 Task: Look for space in Anxiang, China from 4th August, 2023 to 8th August, 2023 for 1 adult in price range Rs.10000 to Rs.15000. Place can be private room with 1  bedroom having 1 bed and 1 bathroom. Property type can be flatguest house, hotel. Amenities needed are: wifi. Booking option can be shelf check-in. Required host language is Chinese (Simplified).
Action: Mouse moved to (603, 88)
Screenshot: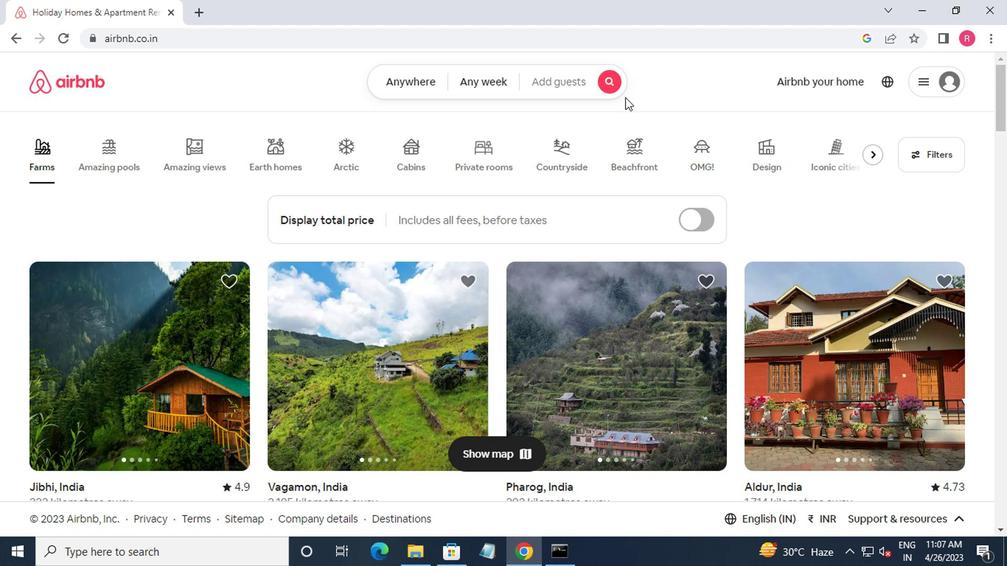 
Action: Mouse pressed left at (603, 88)
Screenshot: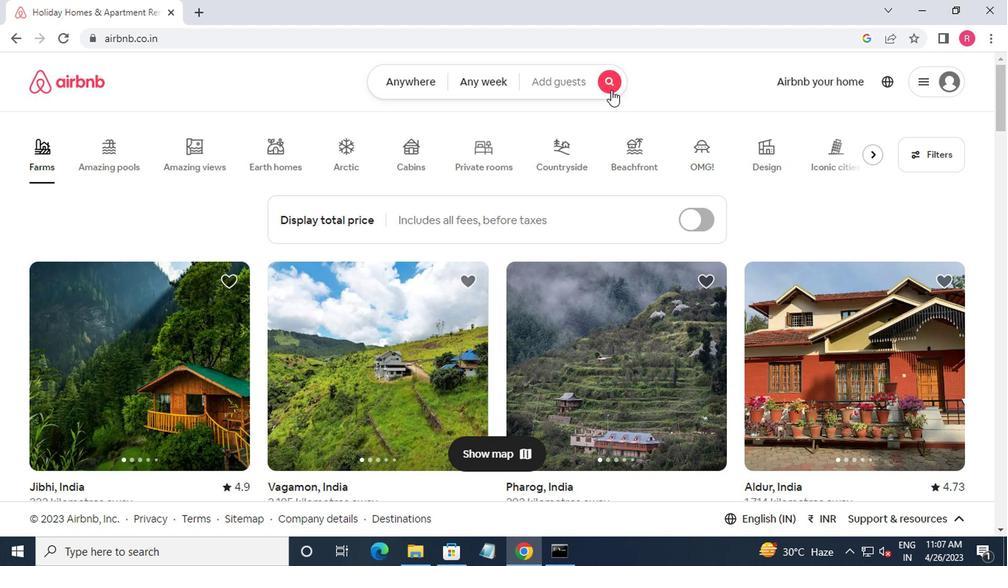 
Action: Mouse moved to (371, 143)
Screenshot: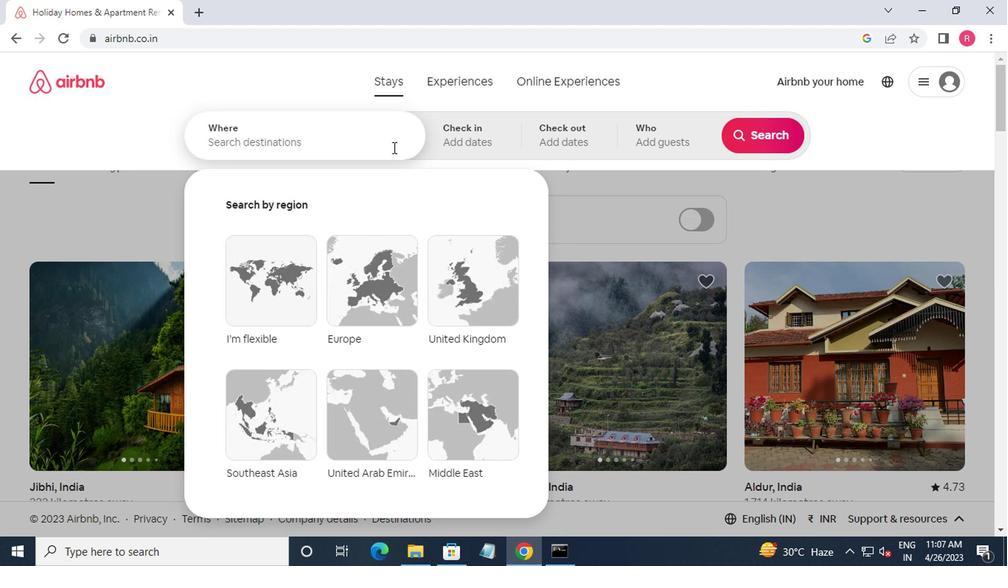 
Action: Mouse pressed left at (371, 143)
Screenshot: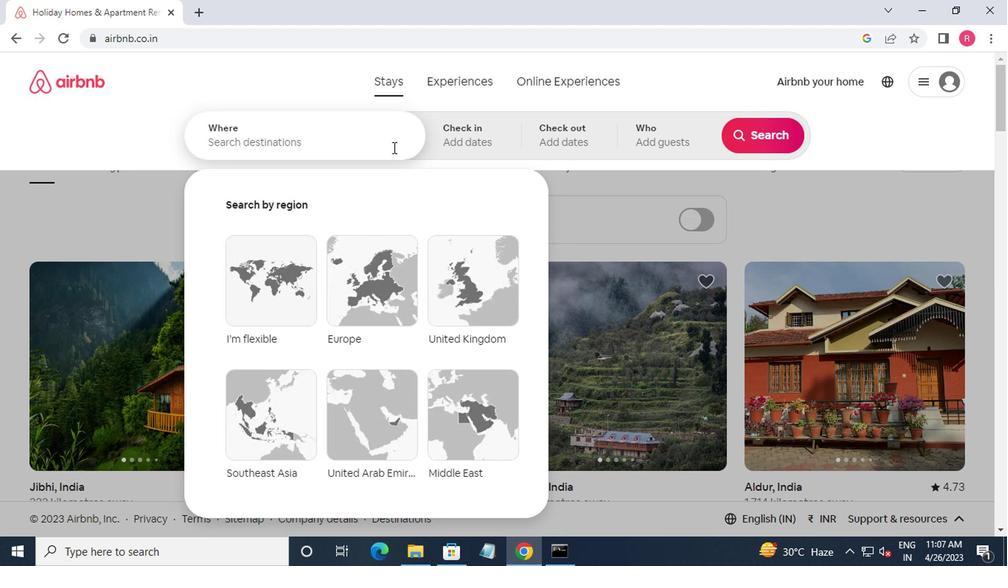 
Action: Key pressed anxiang,chna<Key.backspace><Key.backspace>ina<Key.enter>
Screenshot: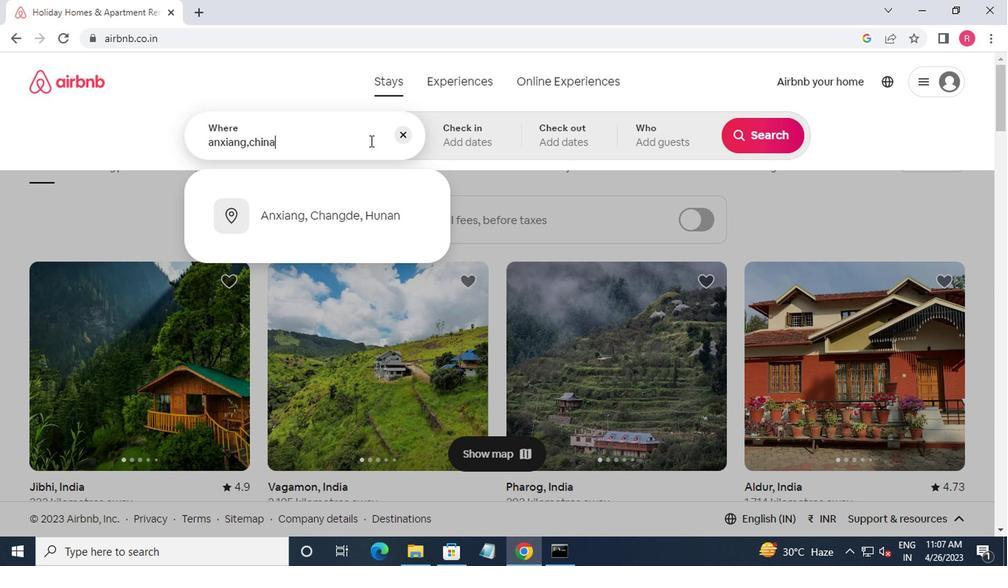 
Action: Mouse moved to (743, 260)
Screenshot: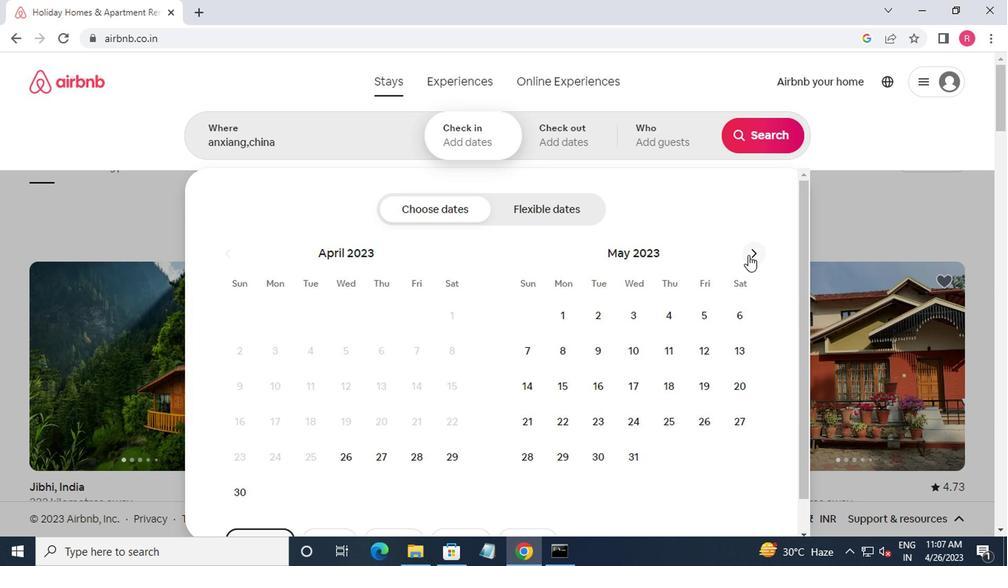 
Action: Mouse pressed left at (743, 260)
Screenshot: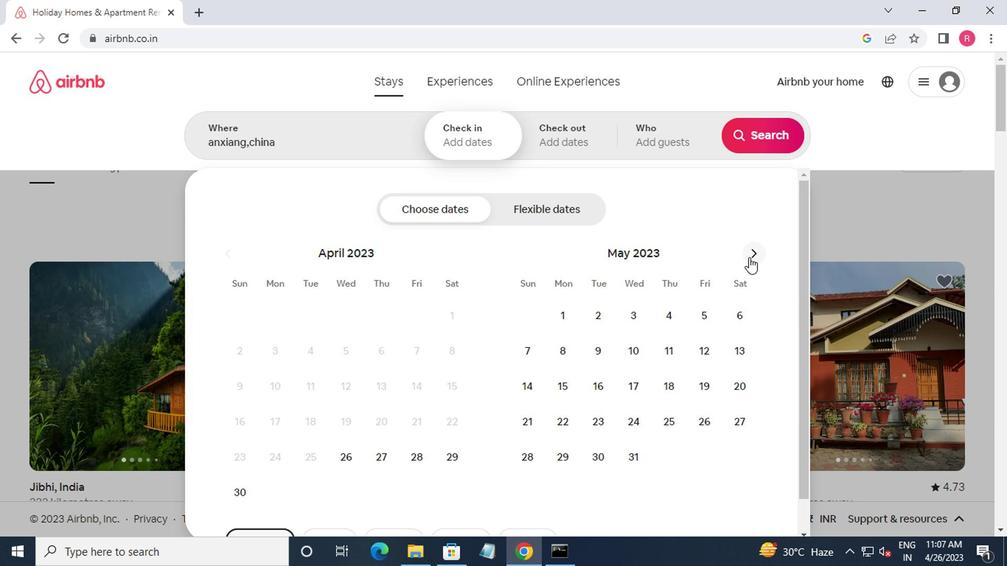 
Action: Mouse moved to (745, 260)
Screenshot: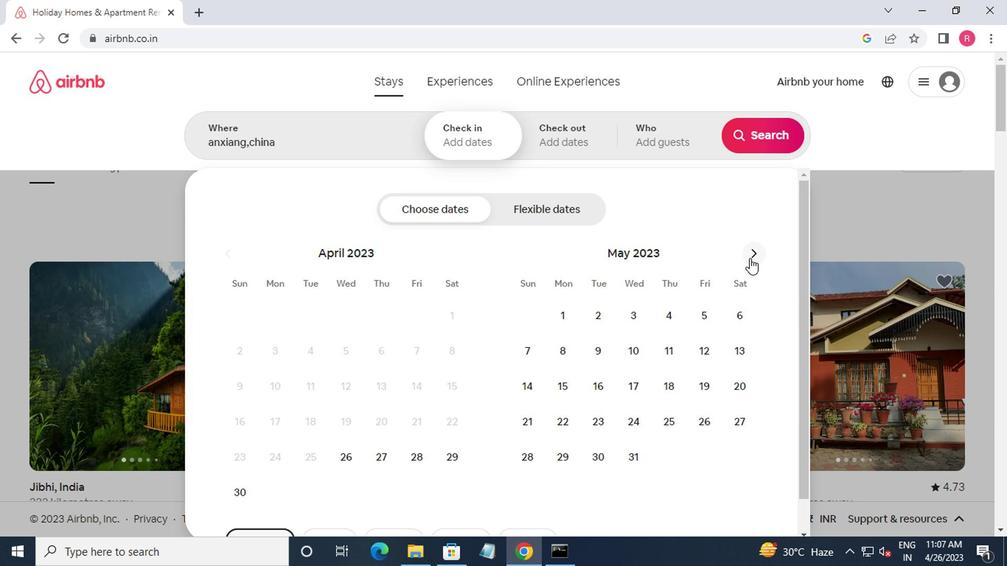 
Action: Mouse pressed left at (745, 260)
Screenshot: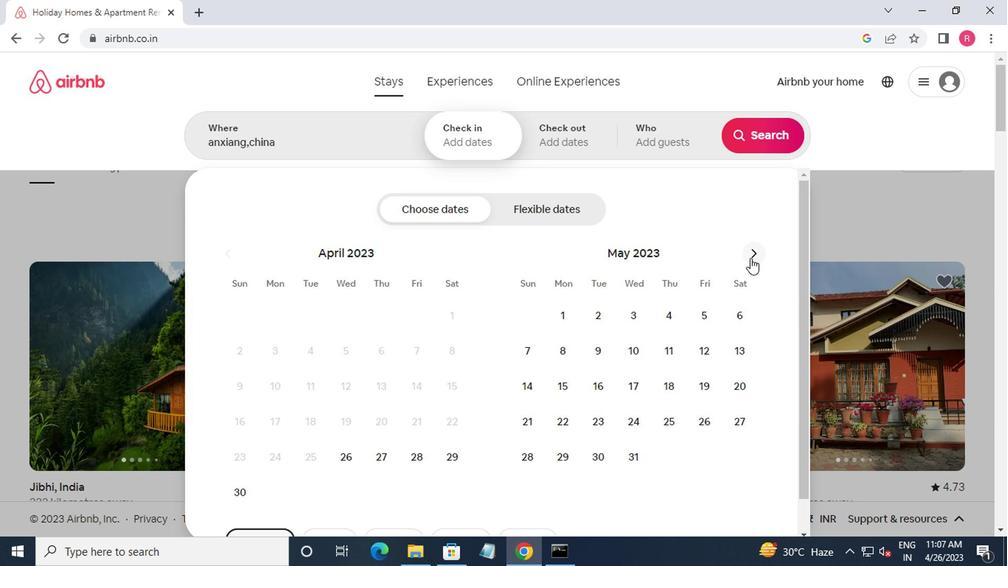 
Action: Mouse moved to (745, 259)
Screenshot: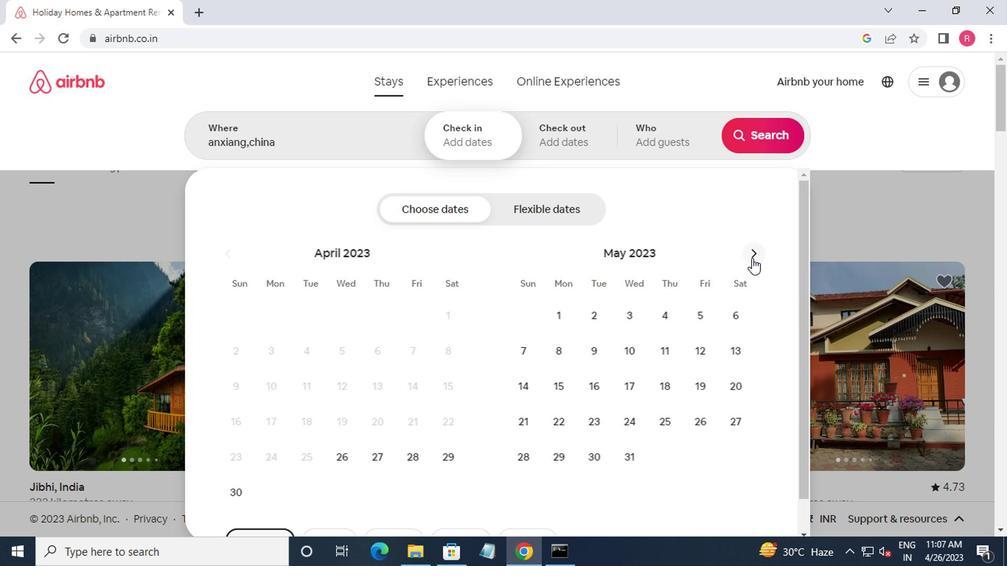 
Action: Mouse pressed left at (745, 259)
Screenshot: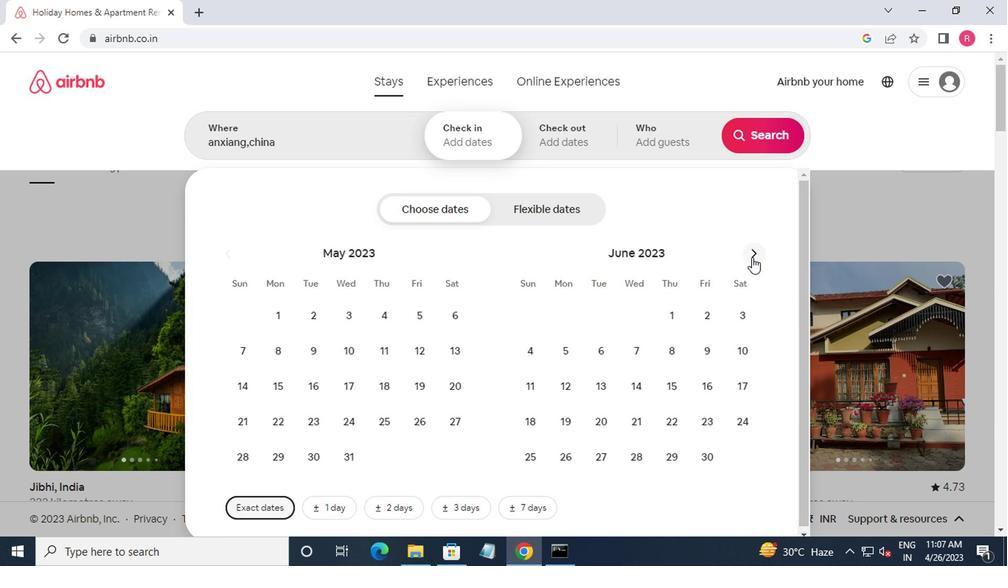 
Action: Mouse moved to (743, 260)
Screenshot: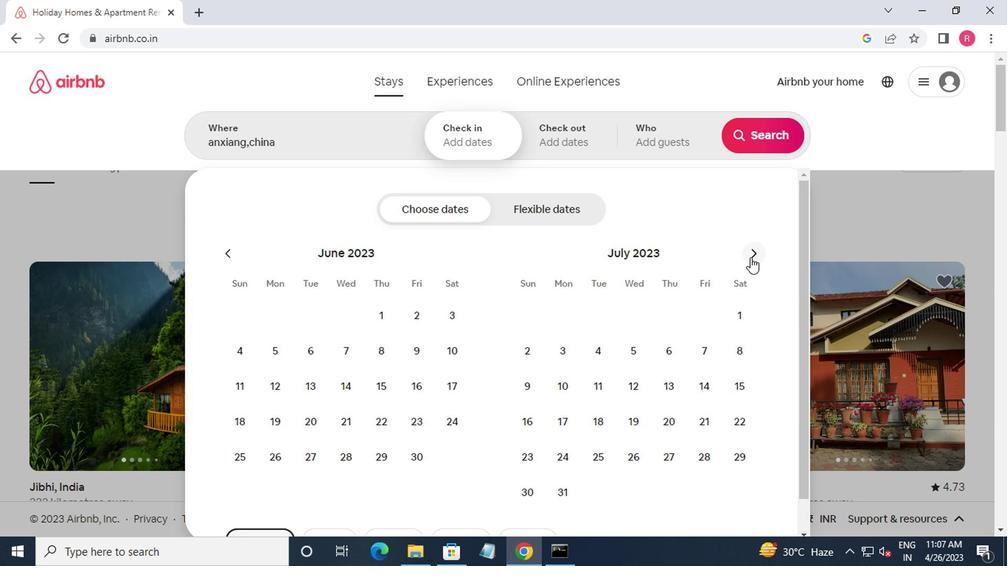 
Action: Mouse pressed left at (743, 260)
Screenshot: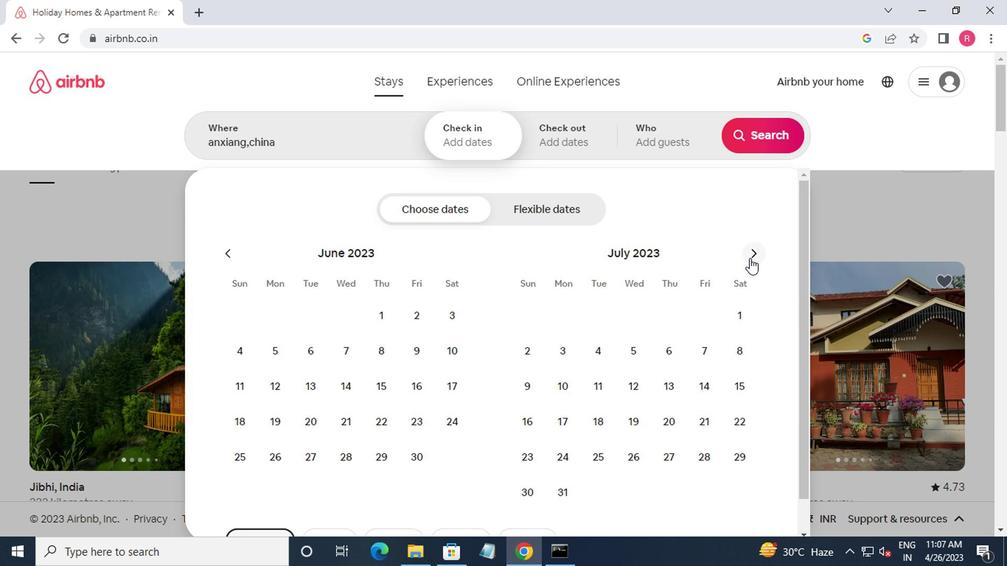 
Action: Mouse moved to (690, 316)
Screenshot: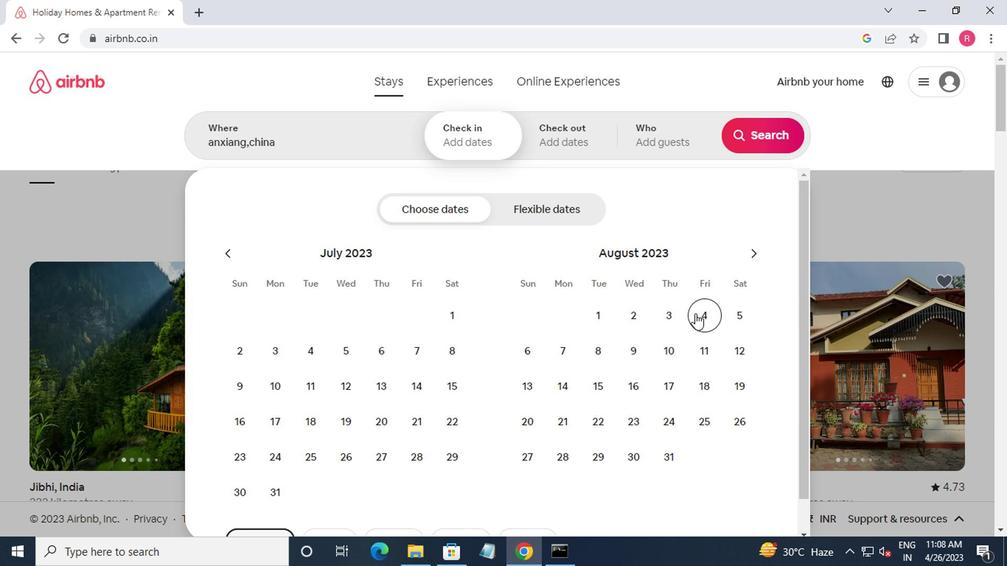 
Action: Mouse pressed left at (690, 316)
Screenshot: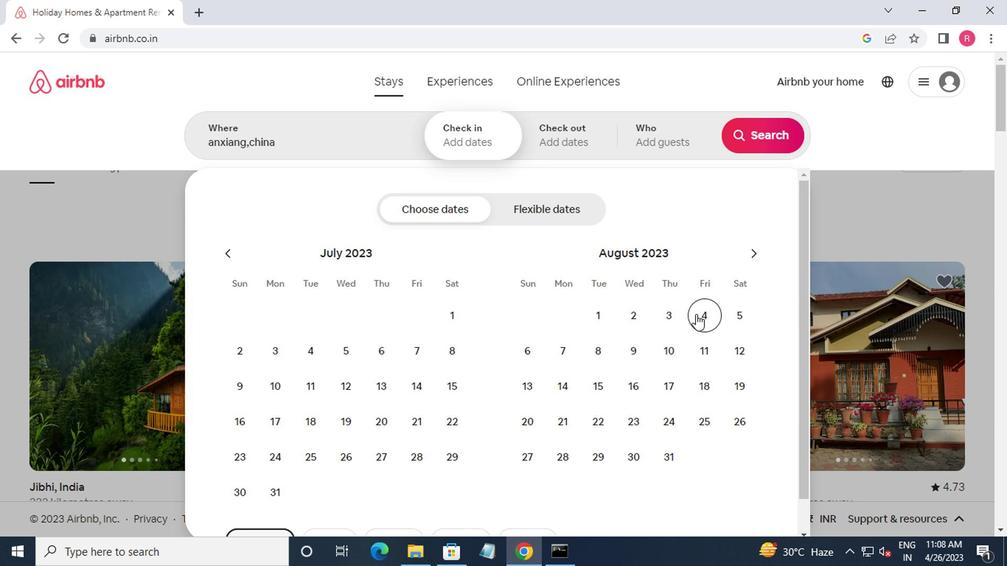 
Action: Mouse moved to (607, 357)
Screenshot: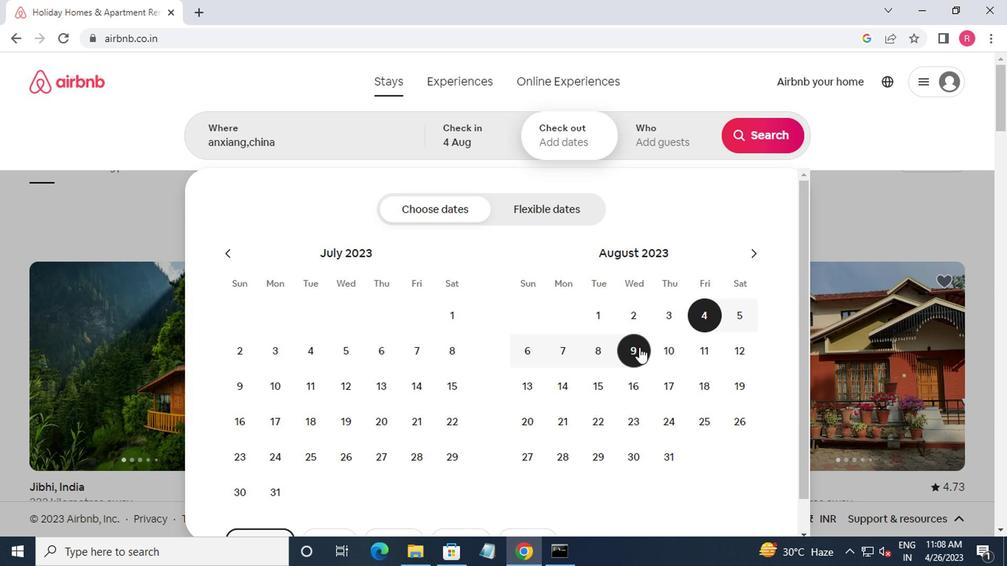 
Action: Mouse pressed left at (607, 357)
Screenshot: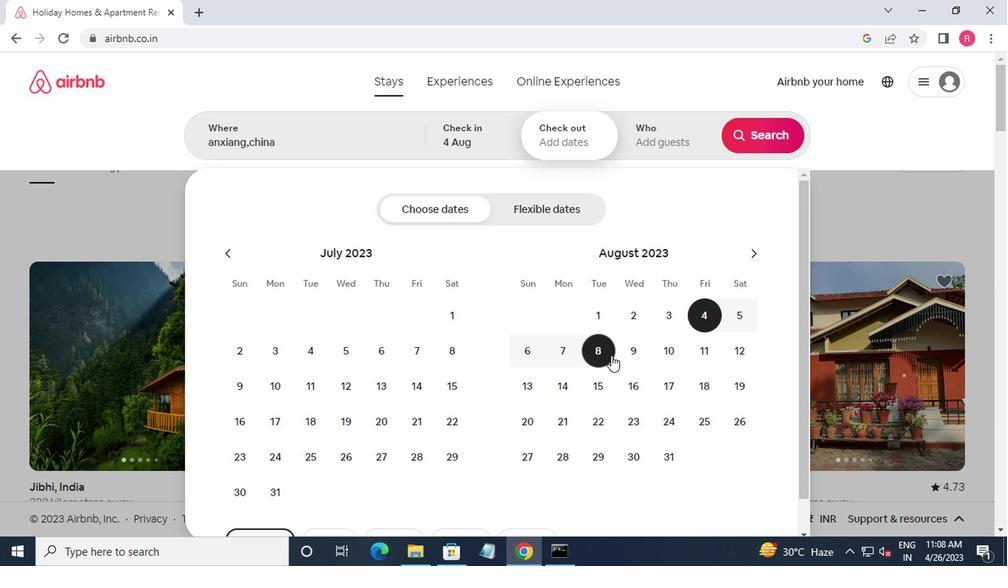 
Action: Mouse moved to (645, 152)
Screenshot: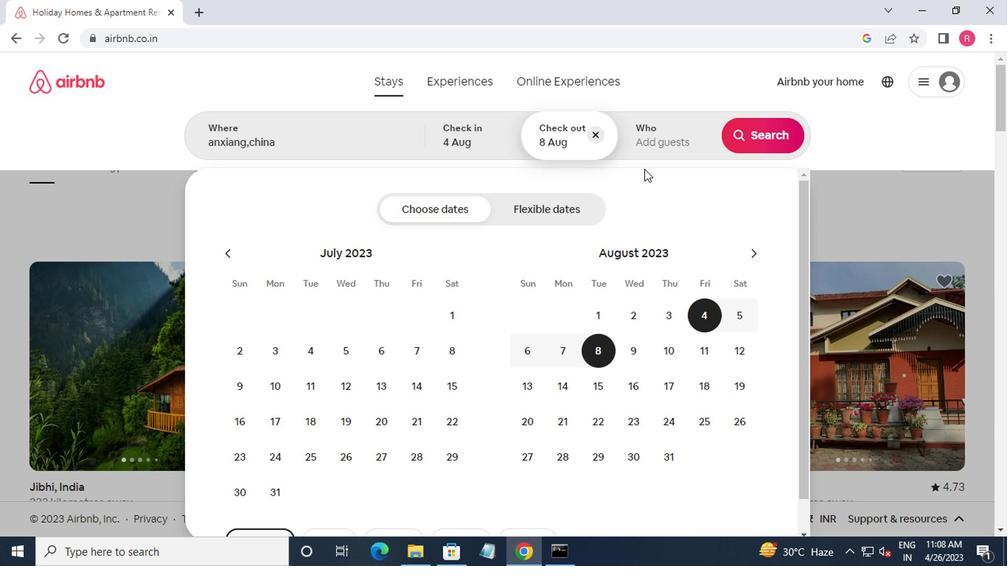 
Action: Mouse pressed left at (645, 152)
Screenshot: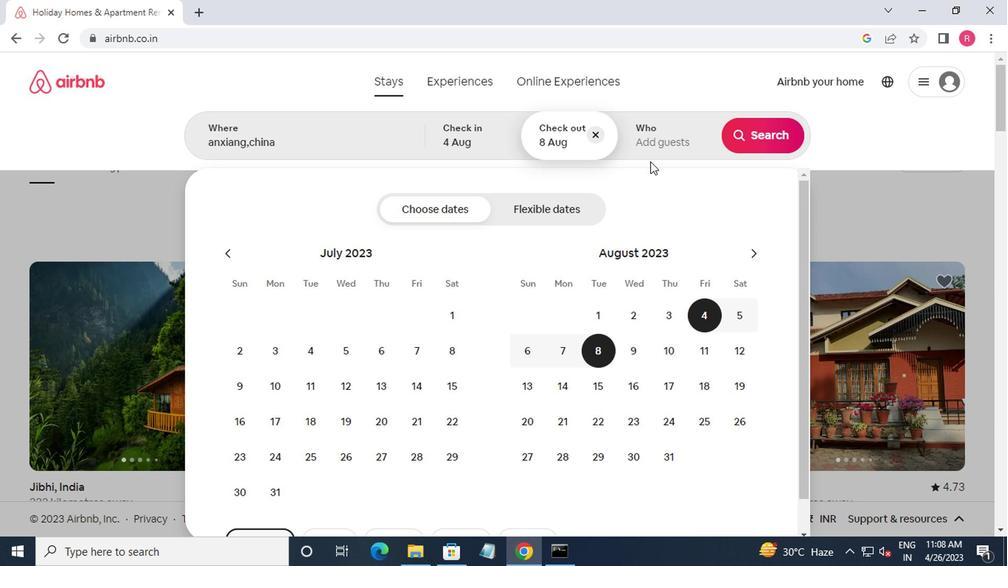 
Action: Mouse moved to (752, 218)
Screenshot: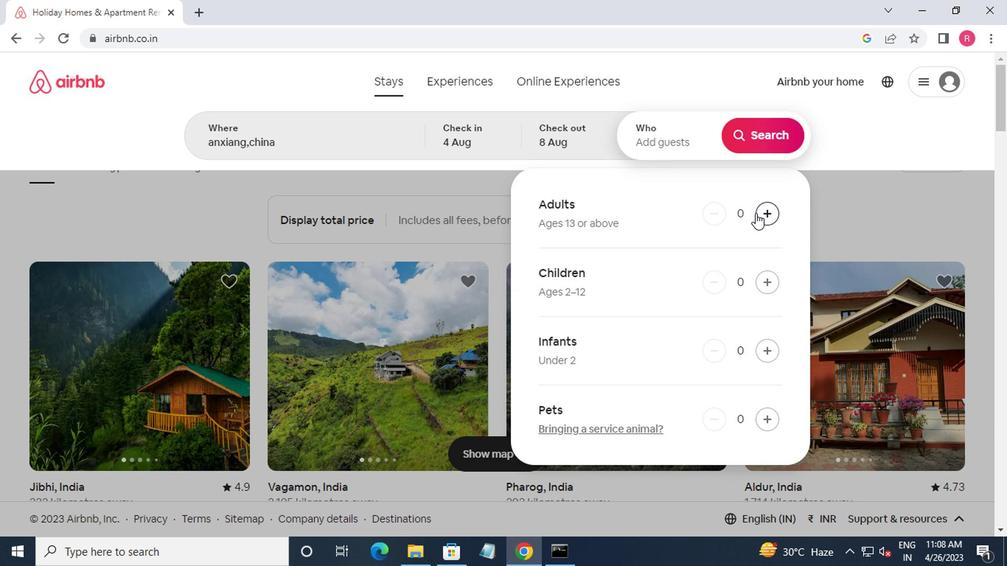 
Action: Mouse pressed left at (752, 218)
Screenshot: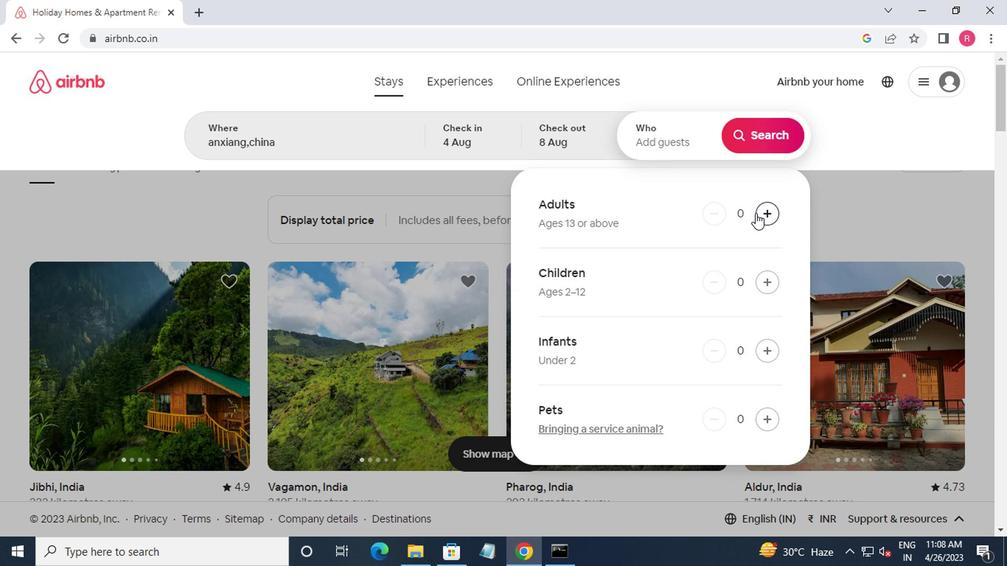 
Action: Mouse moved to (754, 218)
Screenshot: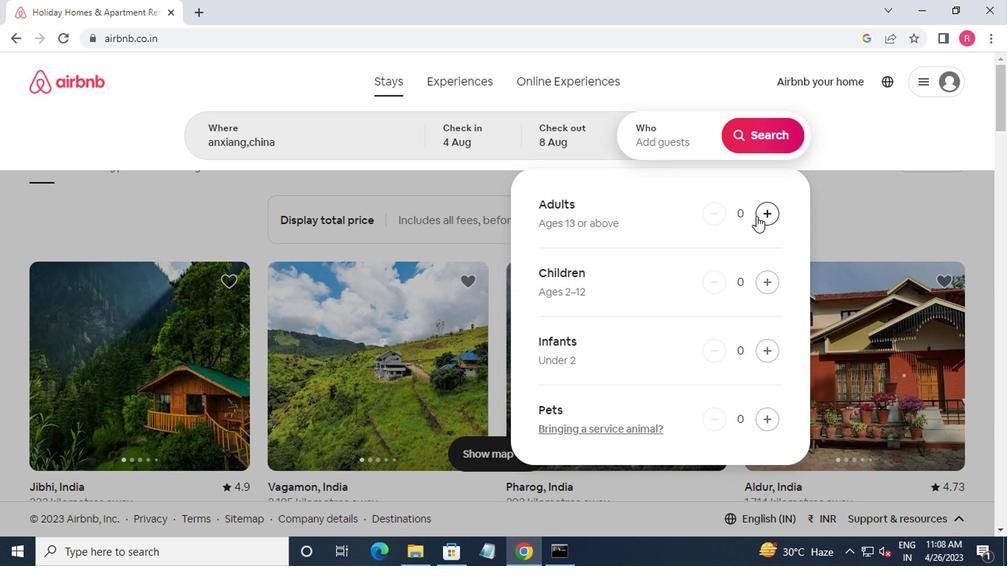 
Action: Mouse pressed left at (754, 218)
Screenshot: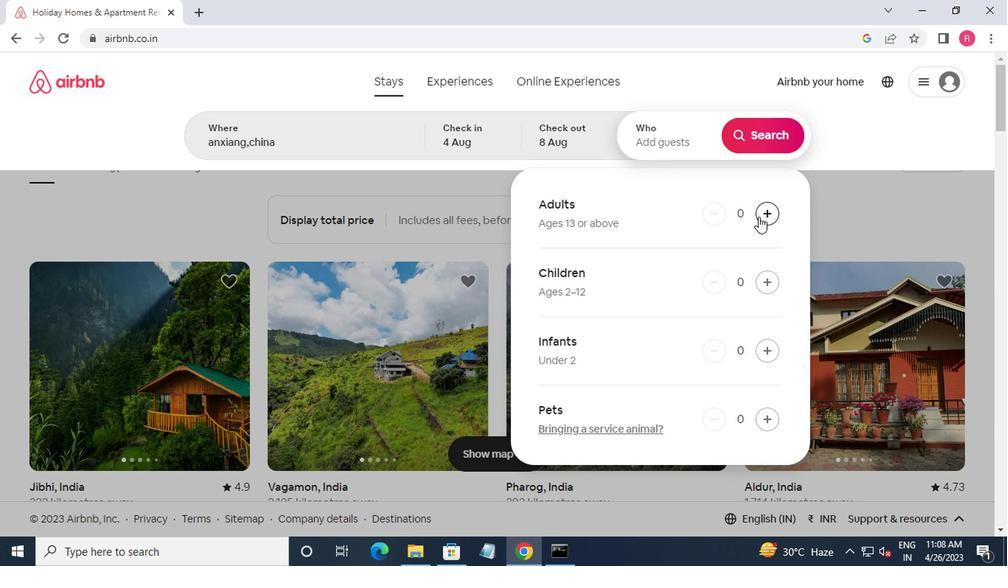 
Action: Mouse moved to (710, 218)
Screenshot: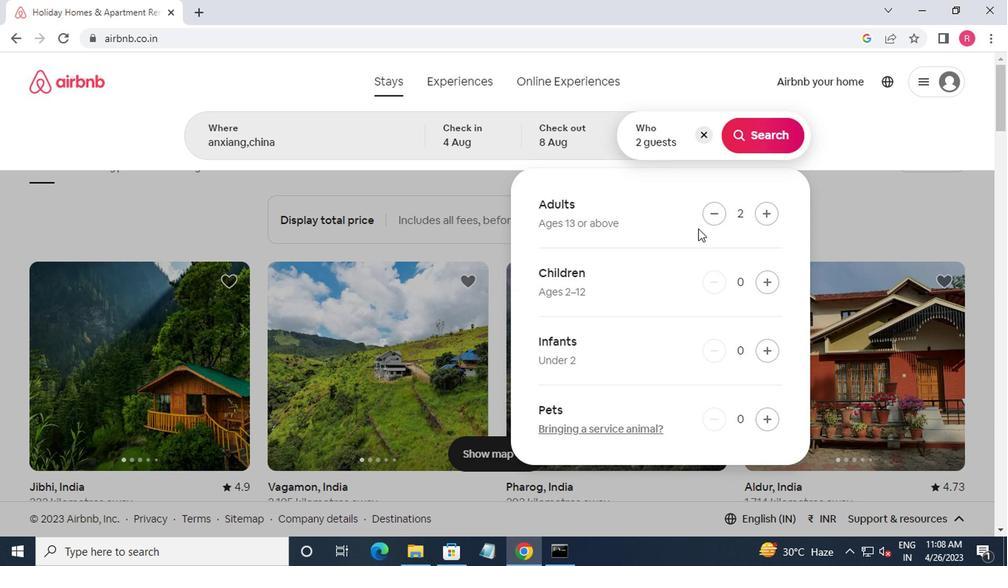 
Action: Mouse pressed left at (710, 218)
Screenshot: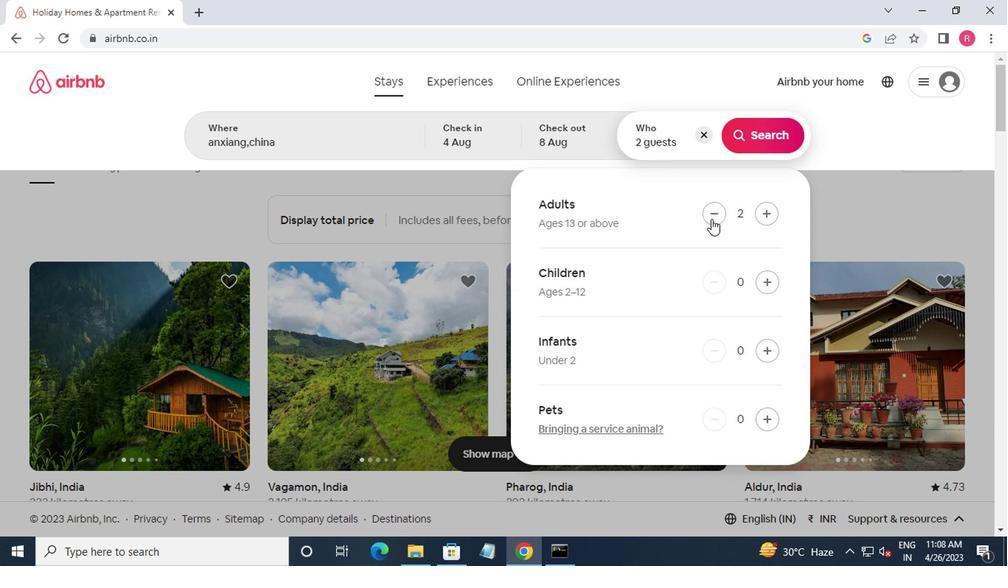 
Action: Mouse moved to (748, 144)
Screenshot: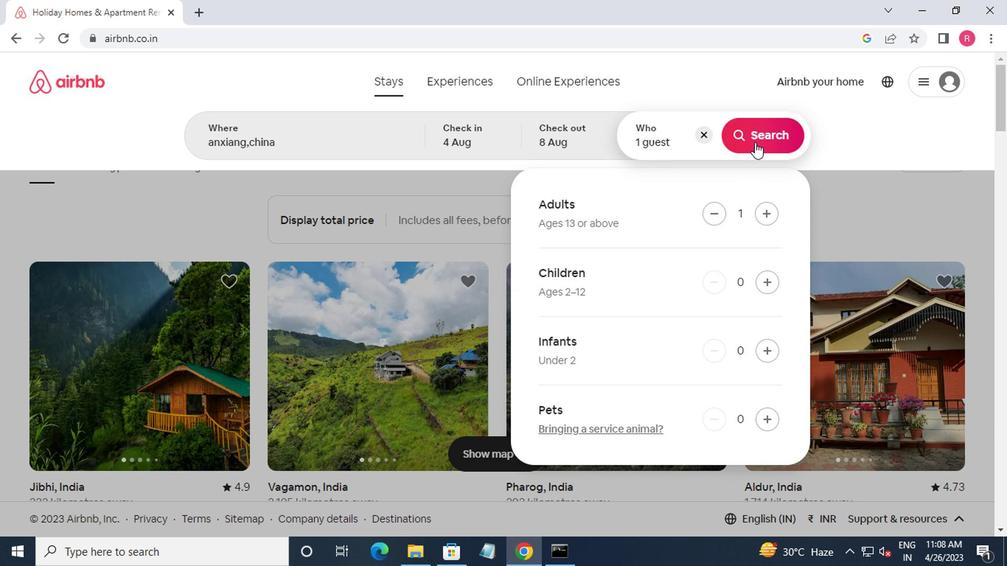 
Action: Mouse pressed left at (748, 144)
Screenshot: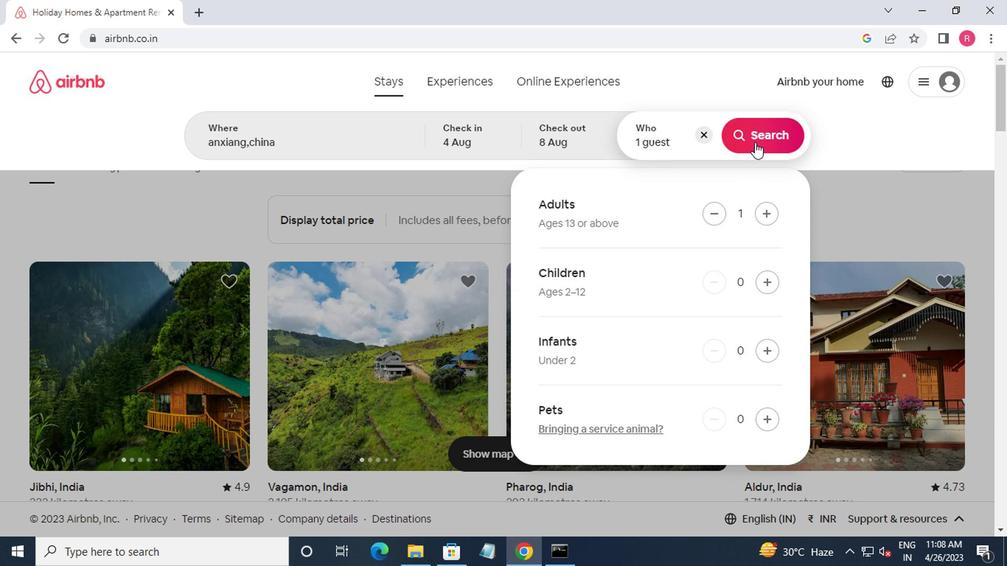 
Action: Mouse moved to (911, 144)
Screenshot: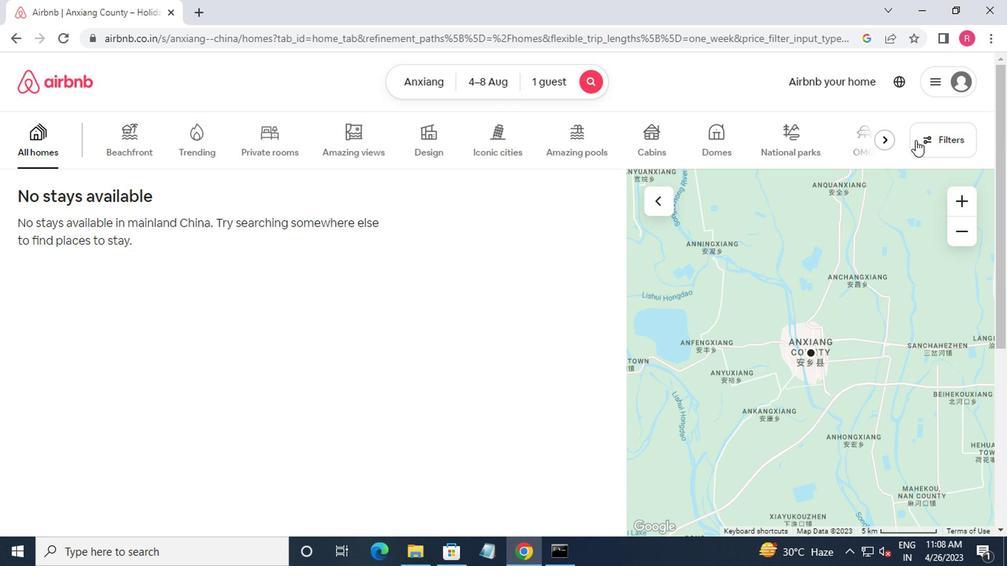 
Action: Mouse pressed left at (911, 144)
Screenshot: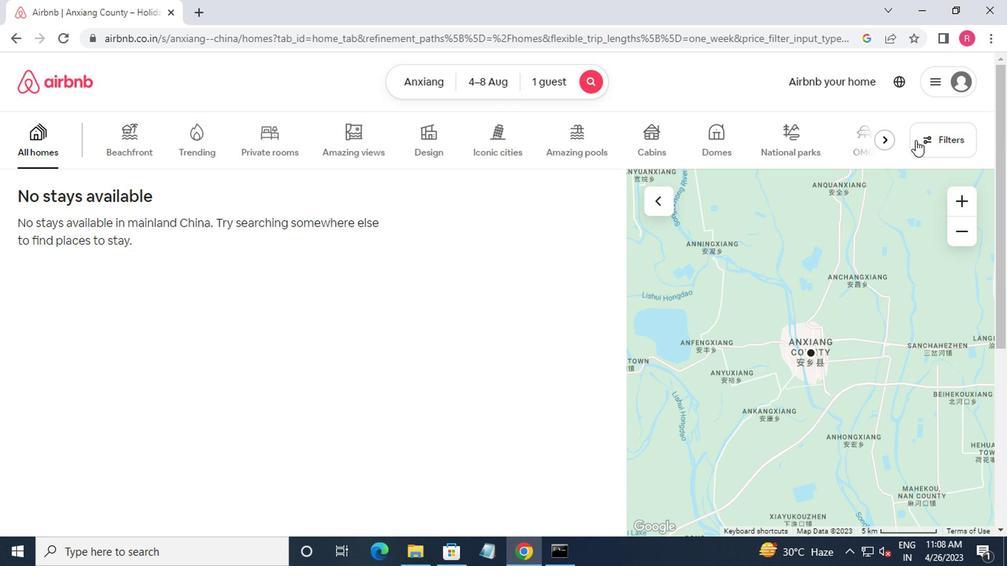 
Action: Mouse moved to (410, 225)
Screenshot: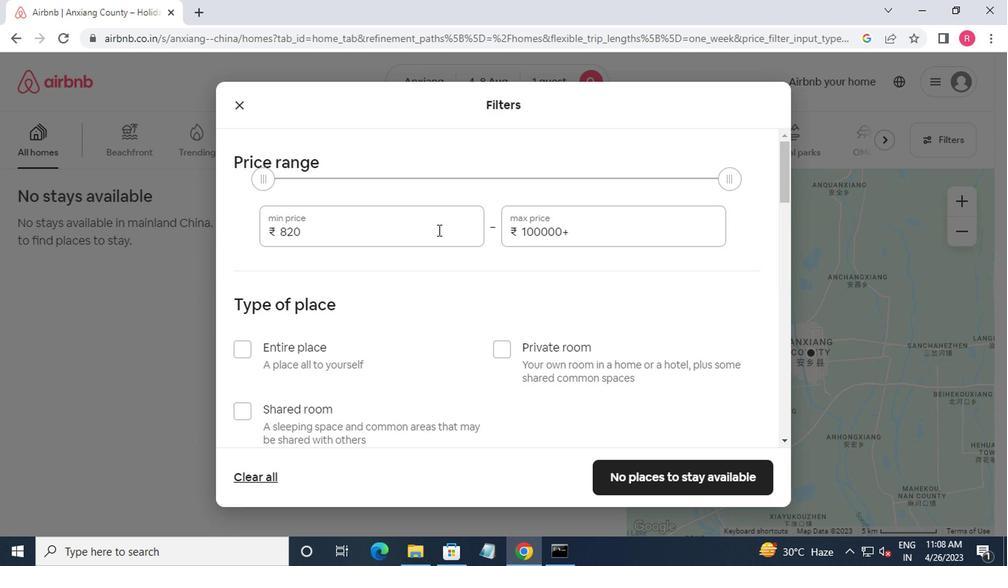 
Action: Mouse pressed left at (410, 225)
Screenshot: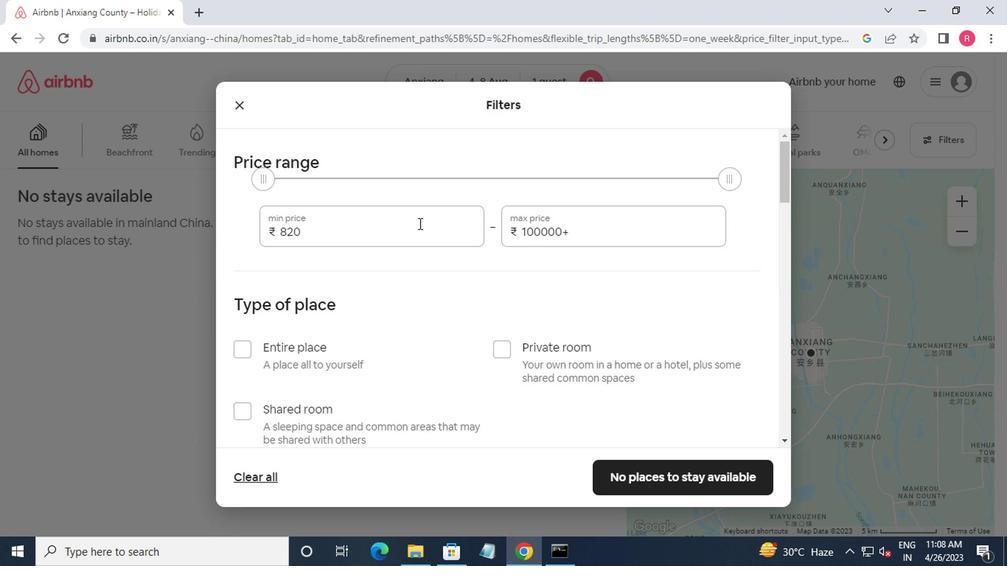
Action: Mouse moved to (411, 222)
Screenshot: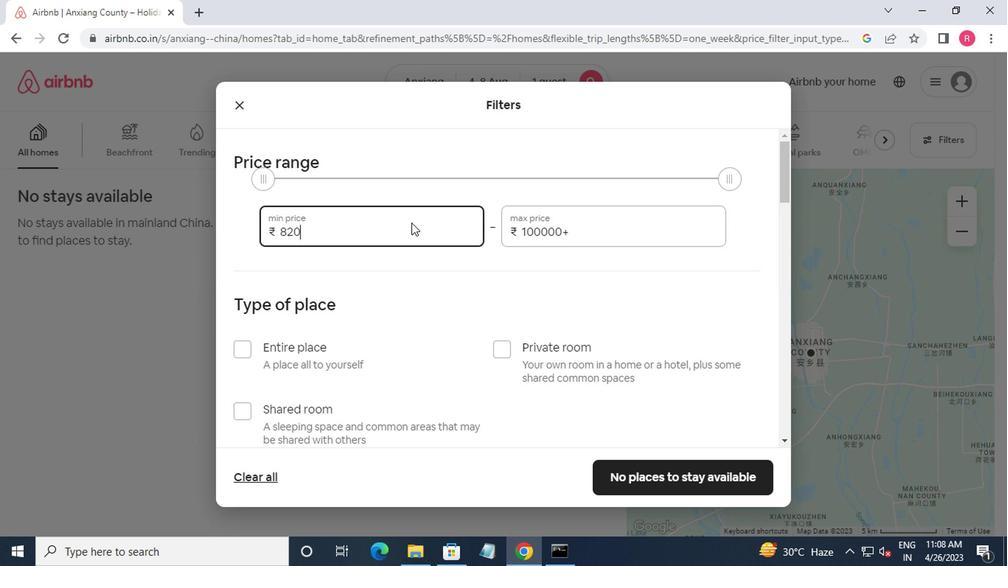 
Action: Key pressed <Key.backspace><Key.backspace><Key.backspace><Key.backspace><Key.backspace>10000<Key.tab>150<Key.backspace><Key.backspace><Key.backspace><Key.backspace><Key.backspace><Key.backspace>
Screenshot: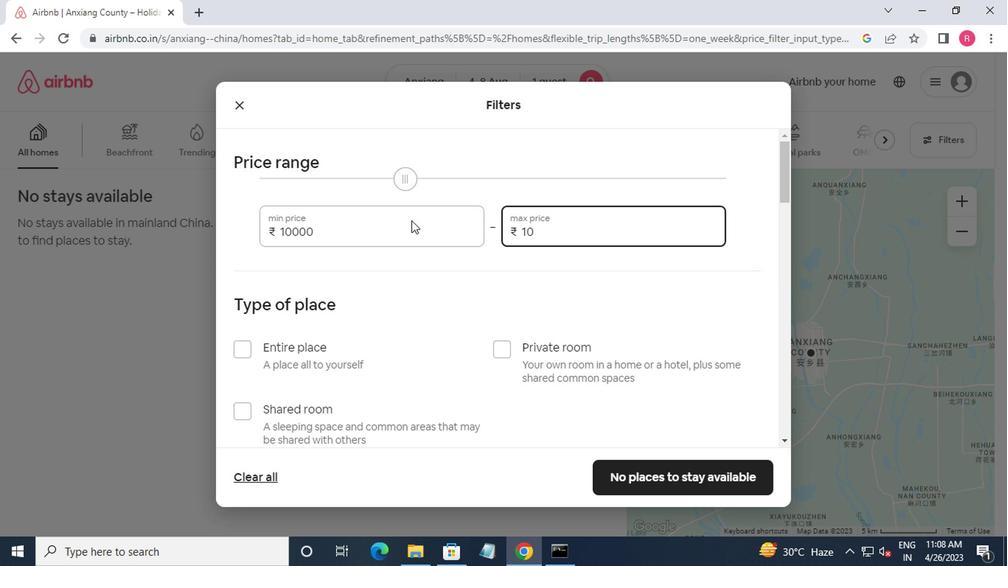 
Action: Mouse moved to (411, 221)
Screenshot: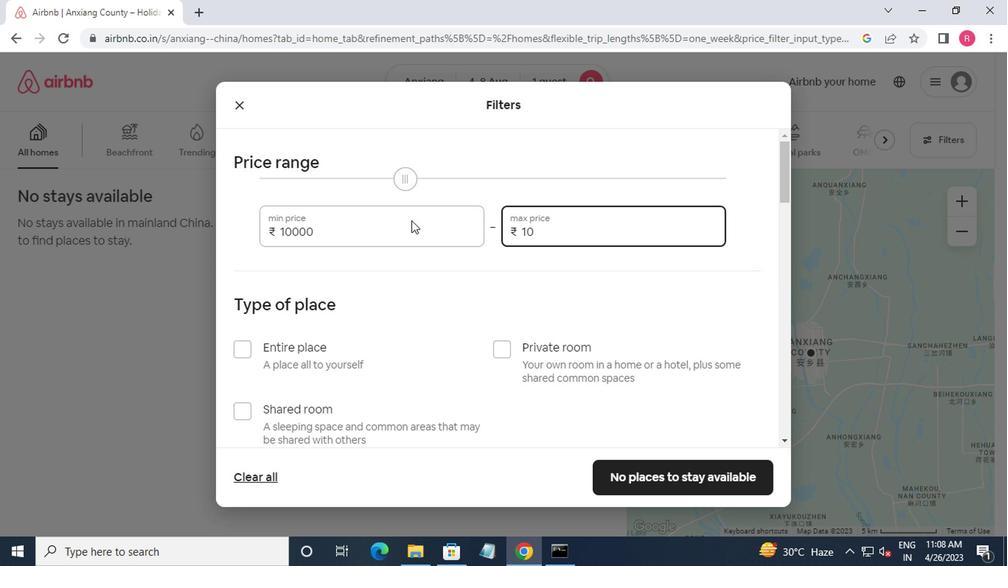 
Action: Key pressed 5000
Screenshot: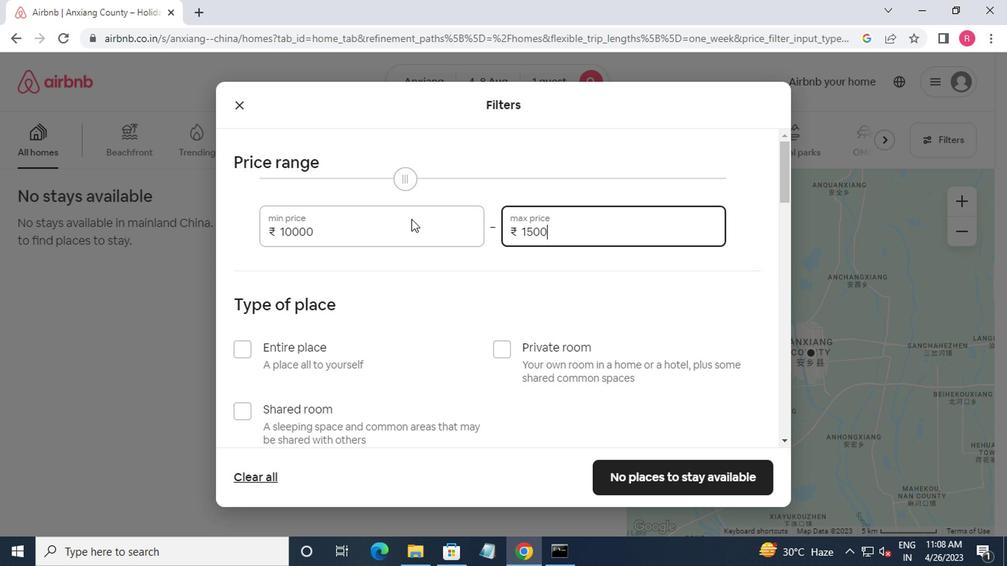 
Action: Mouse moved to (427, 130)
Screenshot: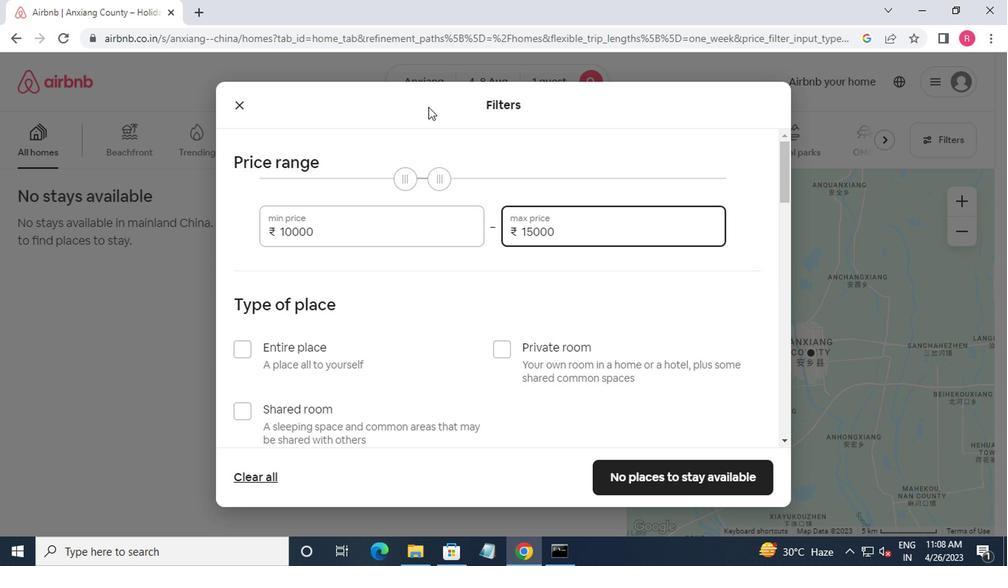 
Action: Mouse scrolled (427, 129) with delta (0, 0)
Screenshot: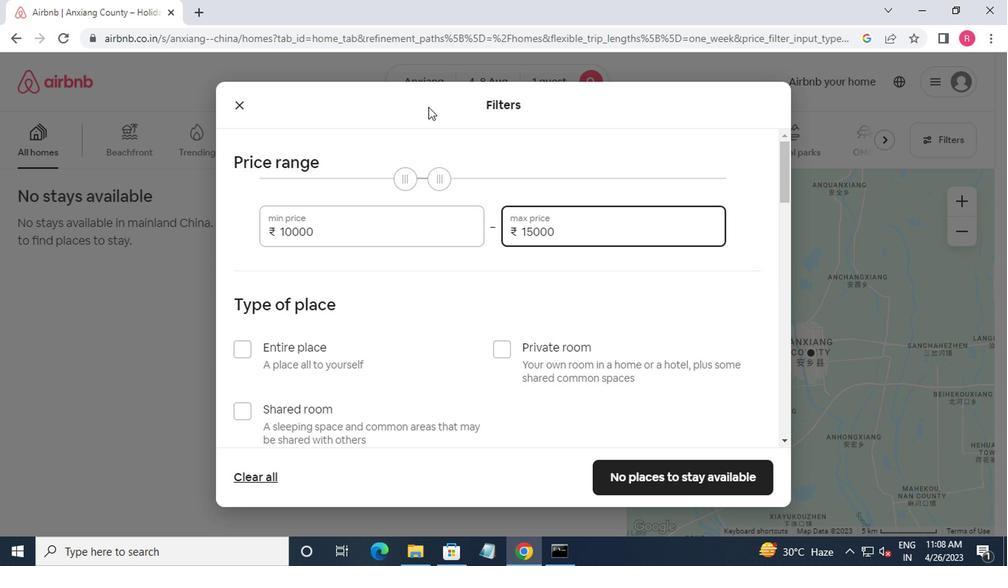 
Action: Mouse moved to (429, 149)
Screenshot: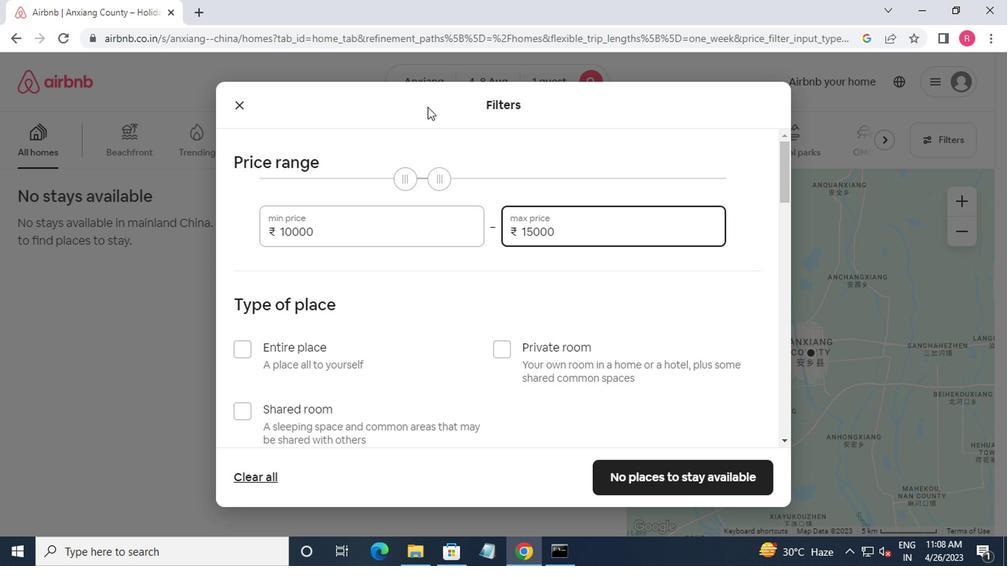 
Action: Mouse scrolled (429, 148) with delta (0, 0)
Screenshot: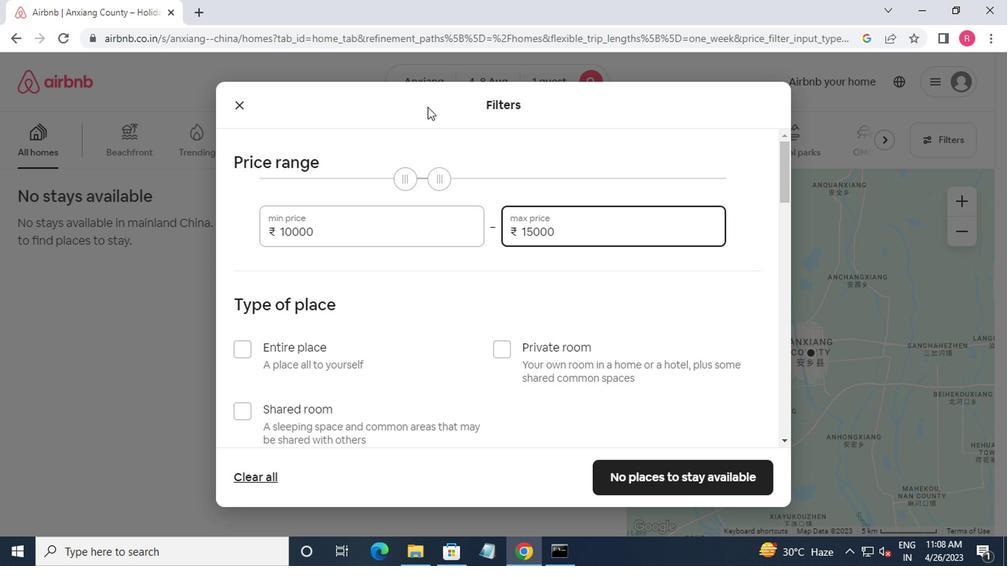 
Action: Mouse moved to (430, 150)
Screenshot: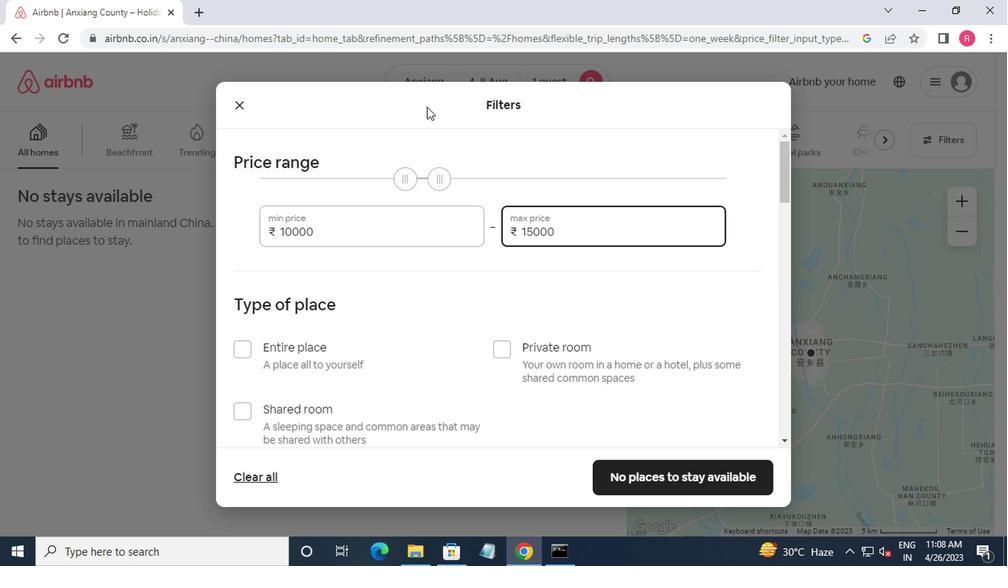 
Action: Mouse scrolled (430, 150) with delta (0, 0)
Screenshot: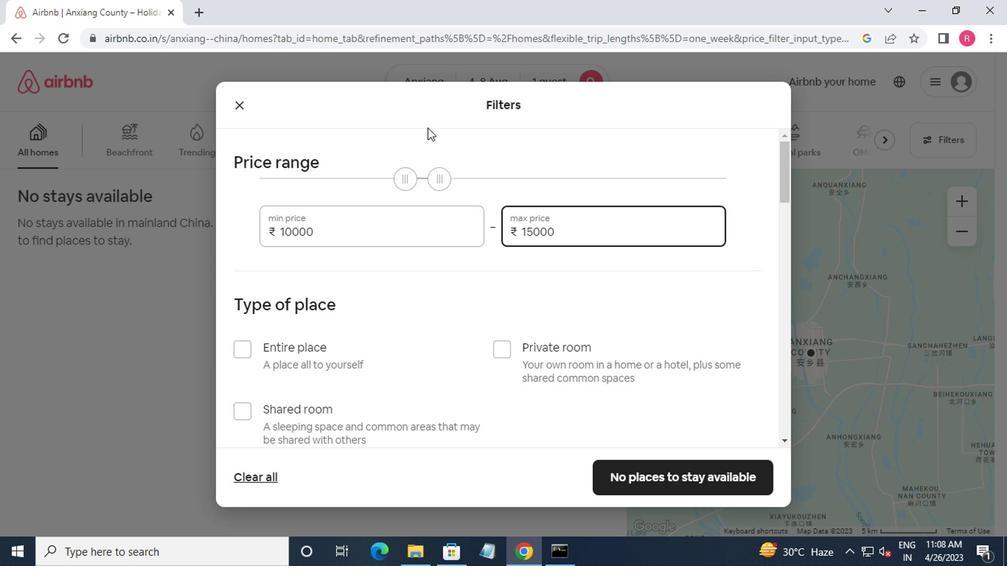 
Action: Mouse moved to (495, 208)
Screenshot: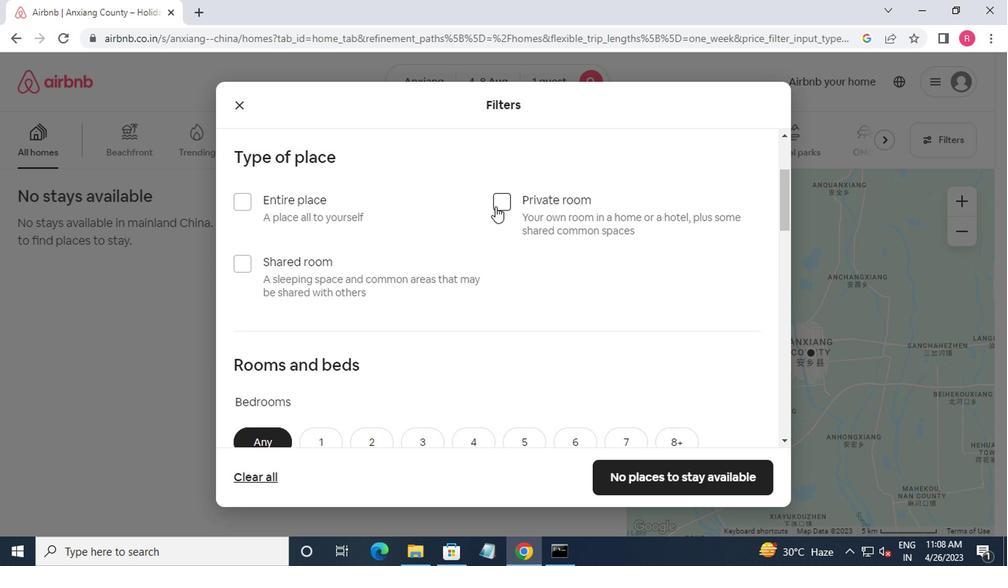 
Action: Mouse pressed left at (495, 208)
Screenshot: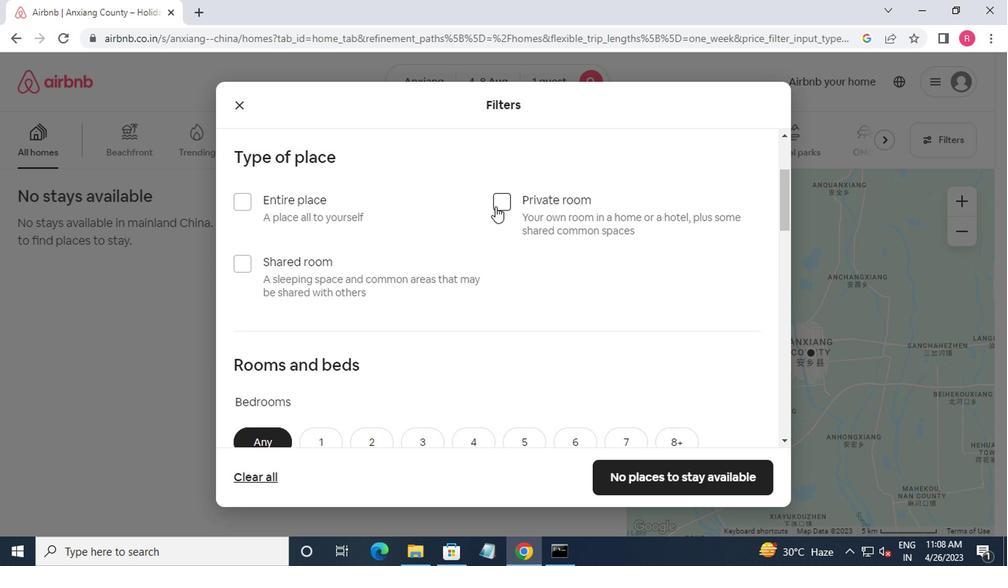 
Action: Mouse moved to (467, 249)
Screenshot: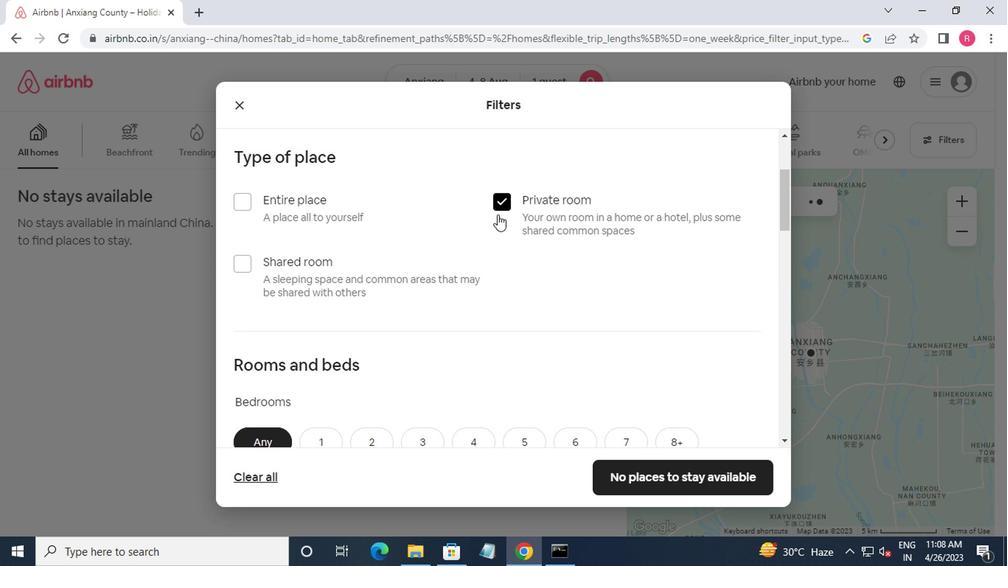 
Action: Mouse scrolled (467, 248) with delta (0, 0)
Screenshot: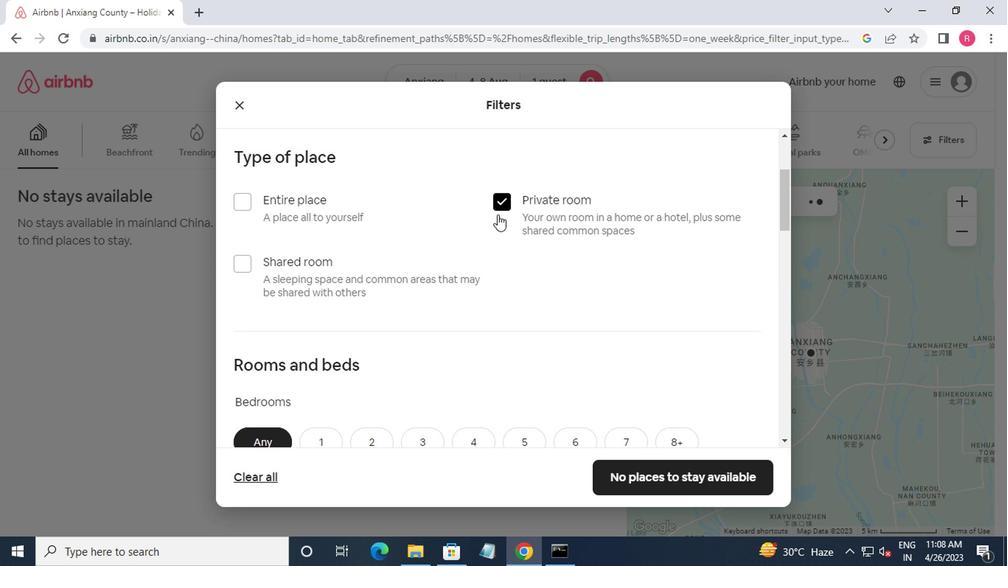 
Action: Mouse moved to (449, 259)
Screenshot: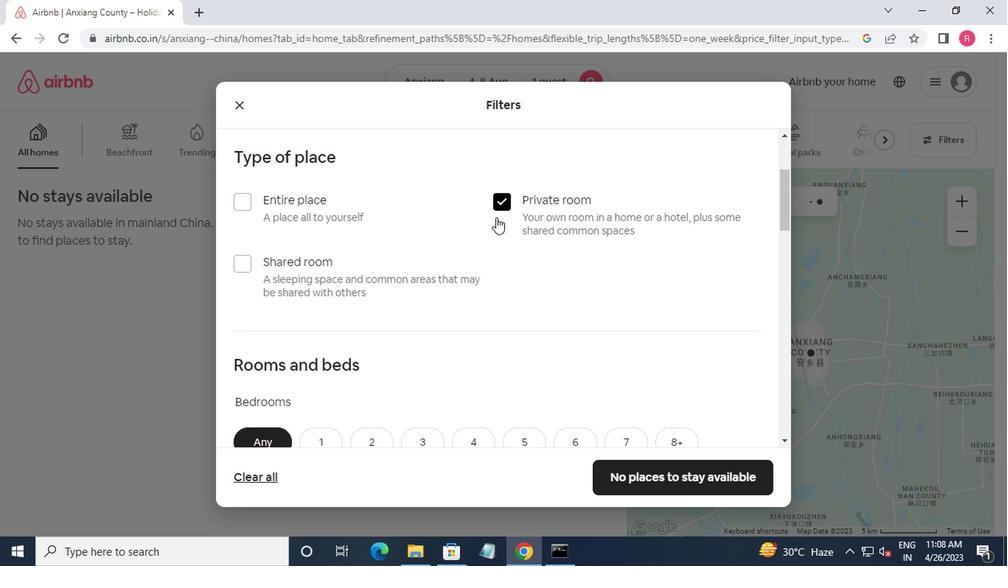 
Action: Mouse scrolled (449, 258) with delta (0, -1)
Screenshot: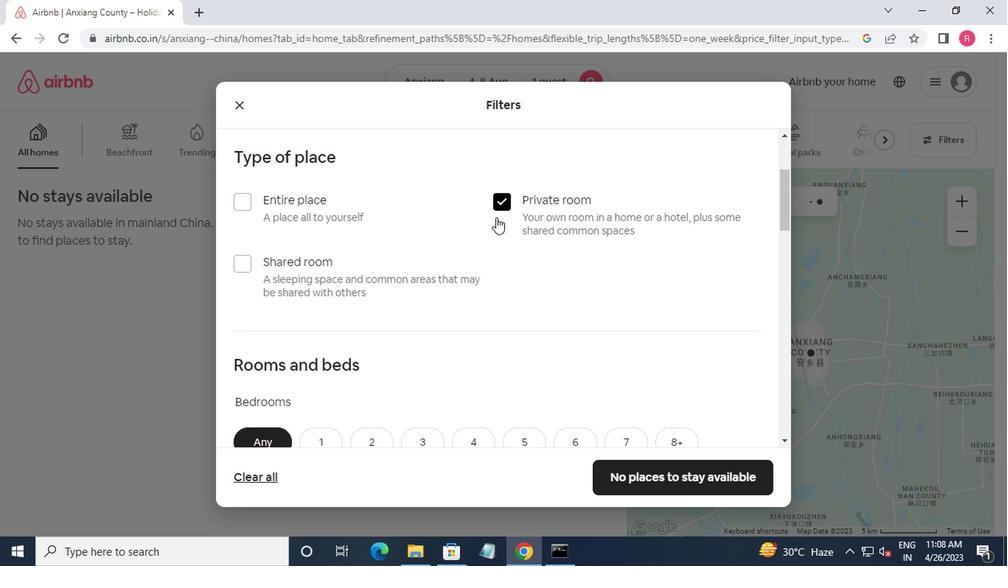 
Action: Mouse moved to (425, 271)
Screenshot: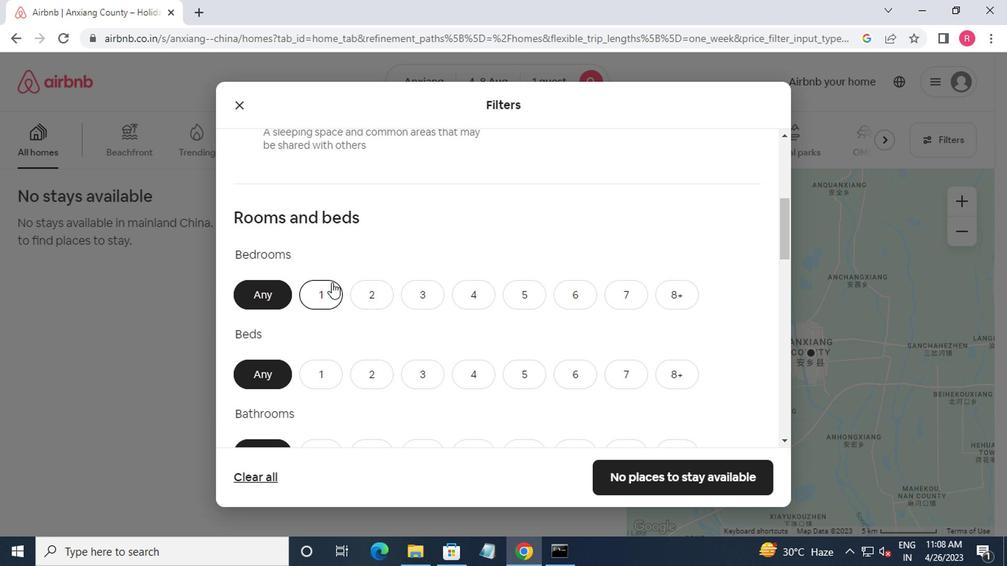 
Action: Mouse scrolled (425, 272) with delta (0, 1)
Screenshot: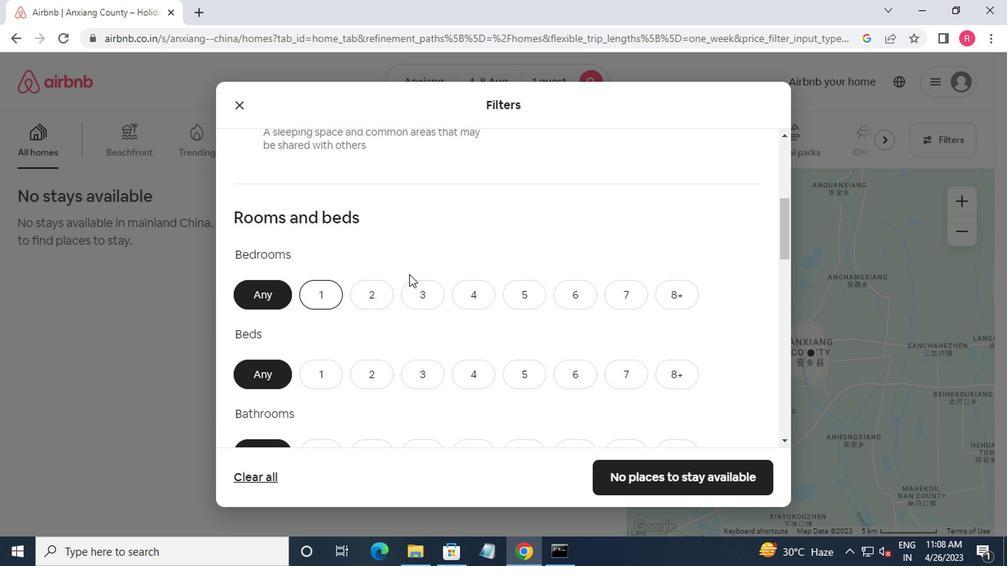 
Action: Mouse moved to (323, 370)
Screenshot: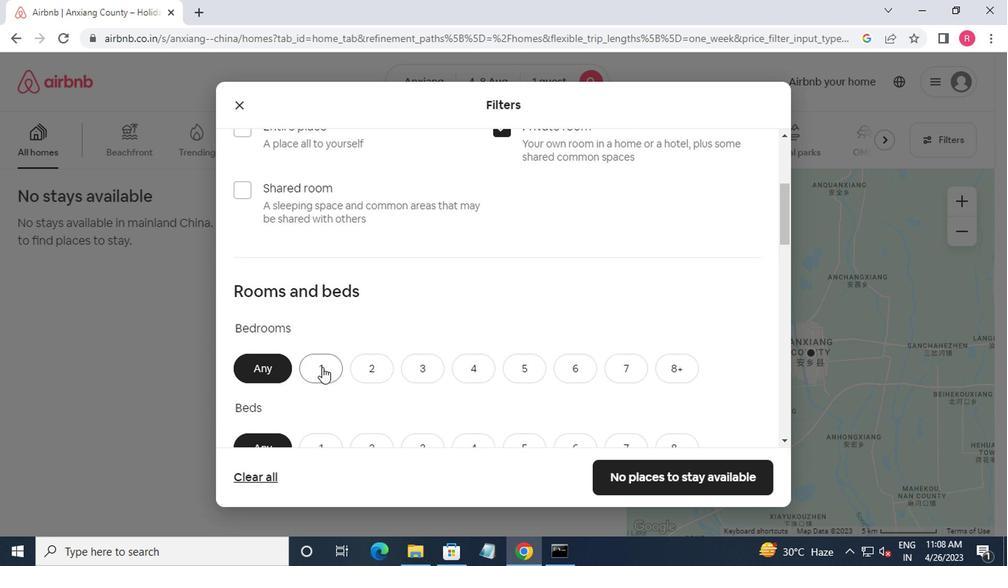 
Action: Mouse pressed left at (323, 370)
Screenshot: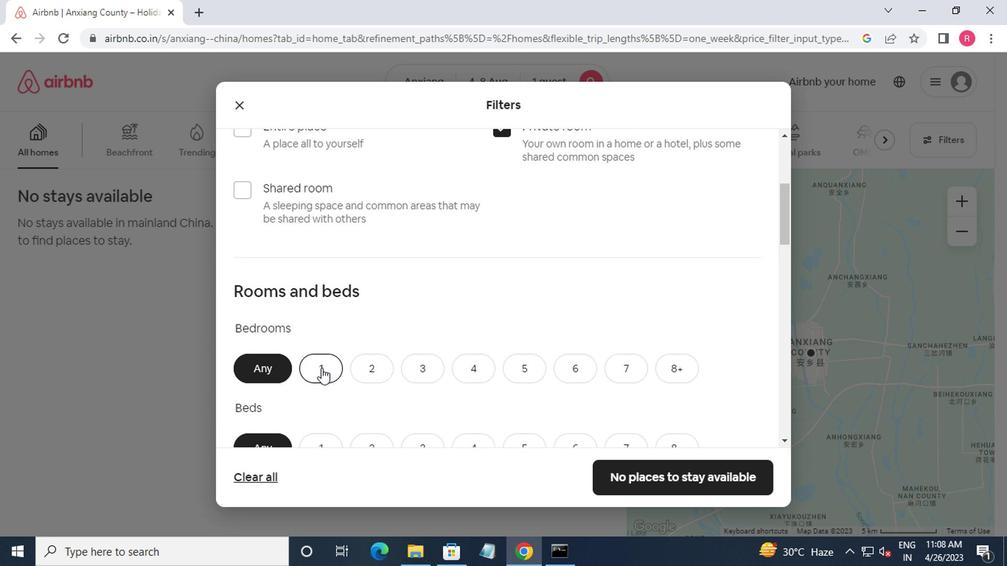 
Action: Mouse moved to (333, 372)
Screenshot: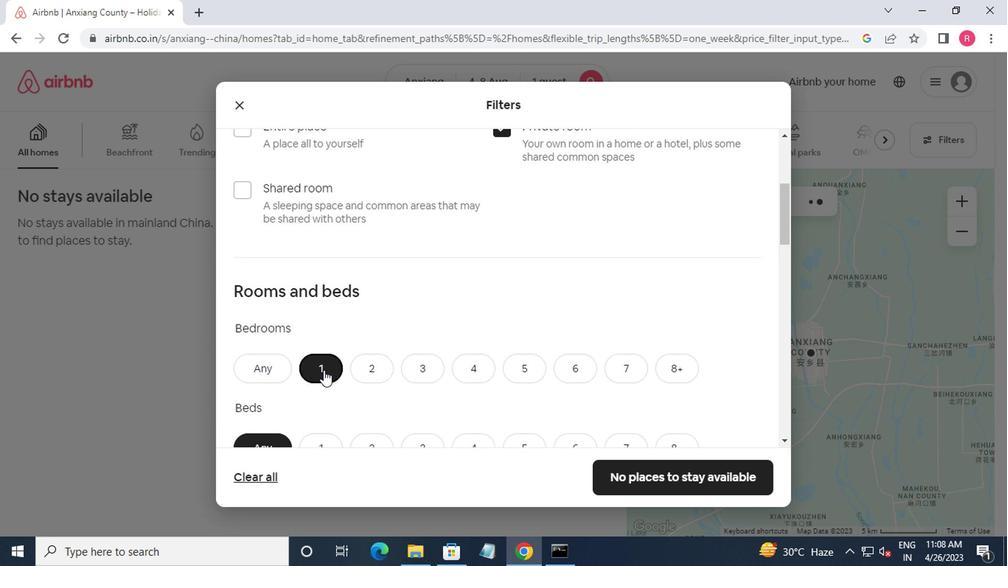 
Action: Mouse scrolled (333, 371) with delta (0, -1)
Screenshot: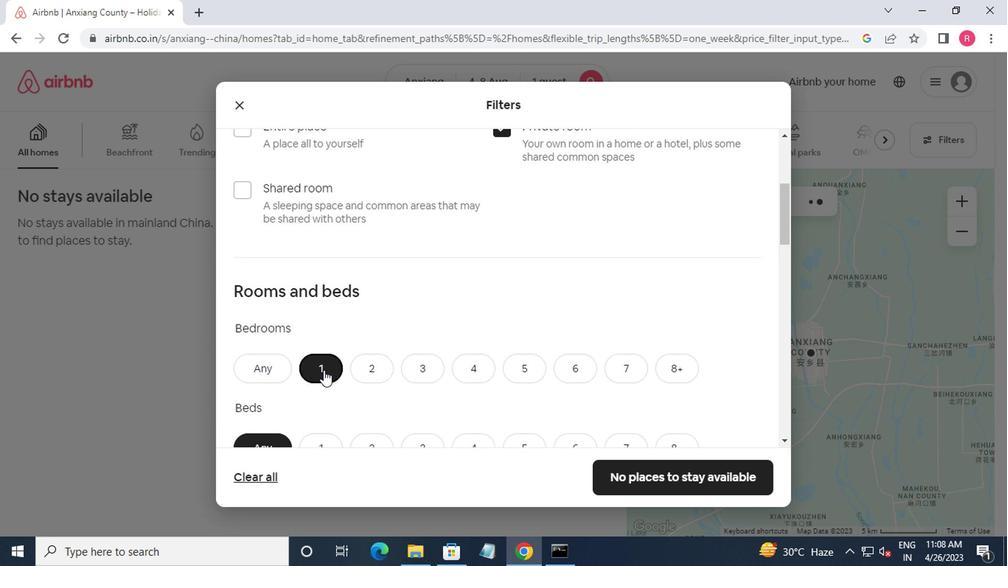 
Action: Mouse moved to (333, 372)
Screenshot: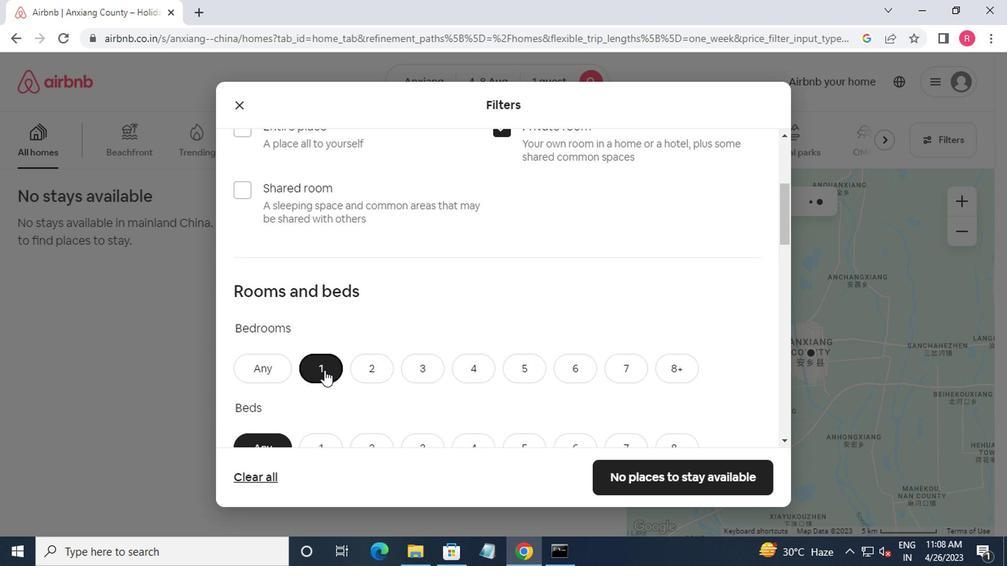 
Action: Mouse scrolled (333, 371) with delta (0, -1)
Screenshot: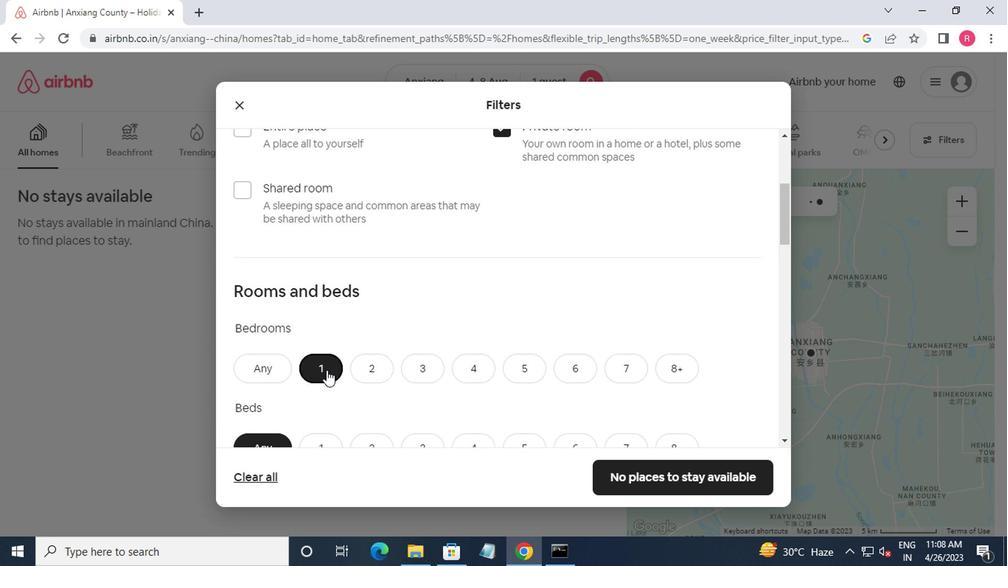 
Action: Mouse moved to (318, 316)
Screenshot: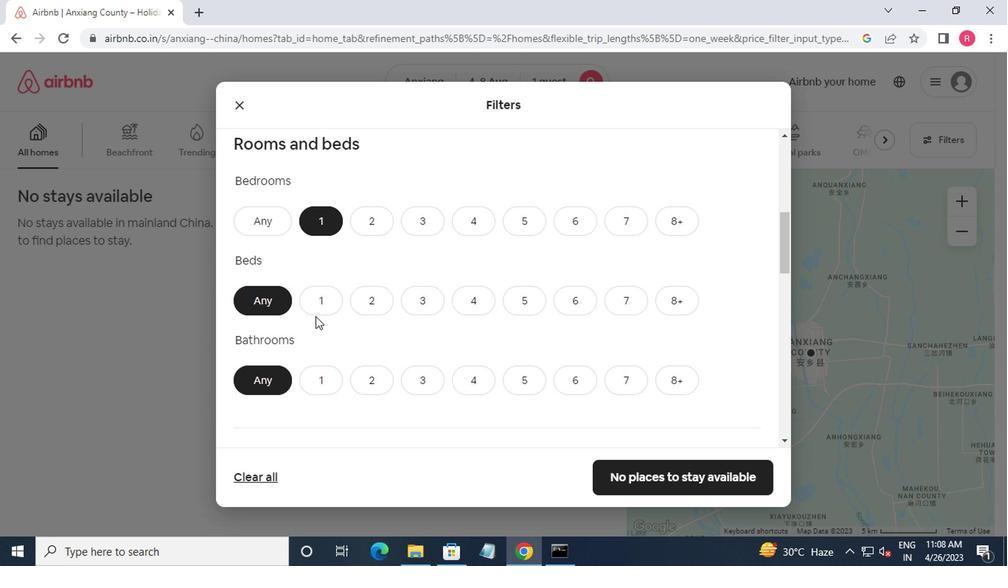 
Action: Mouse pressed left at (318, 316)
Screenshot: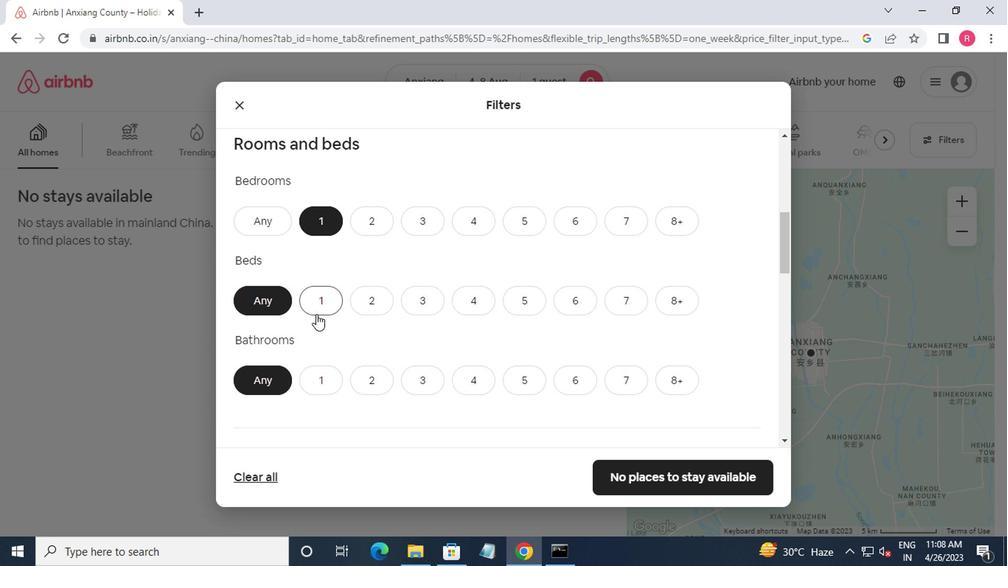 
Action: Mouse moved to (324, 383)
Screenshot: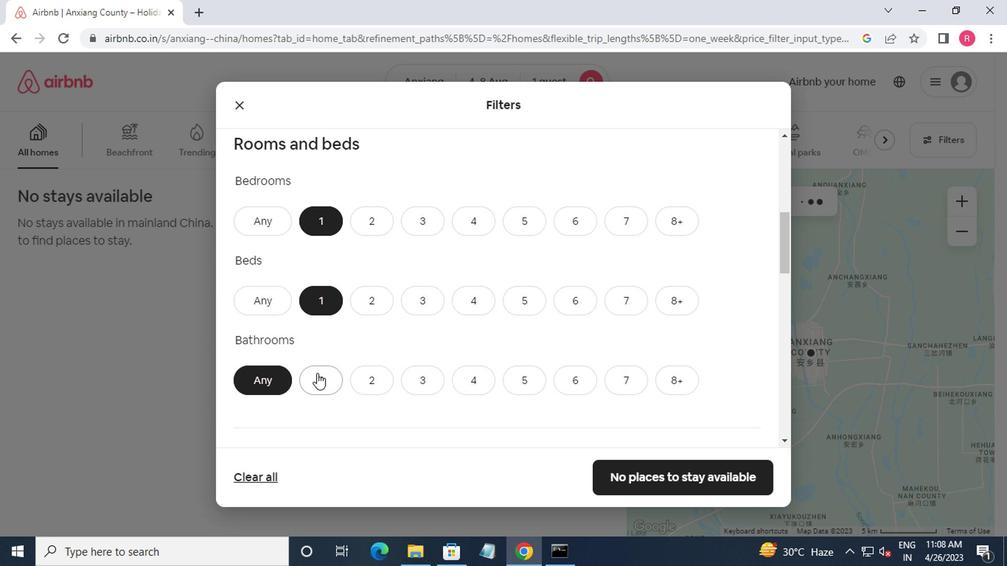 
Action: Mouse pressed left at (324, 383)
Screenshot: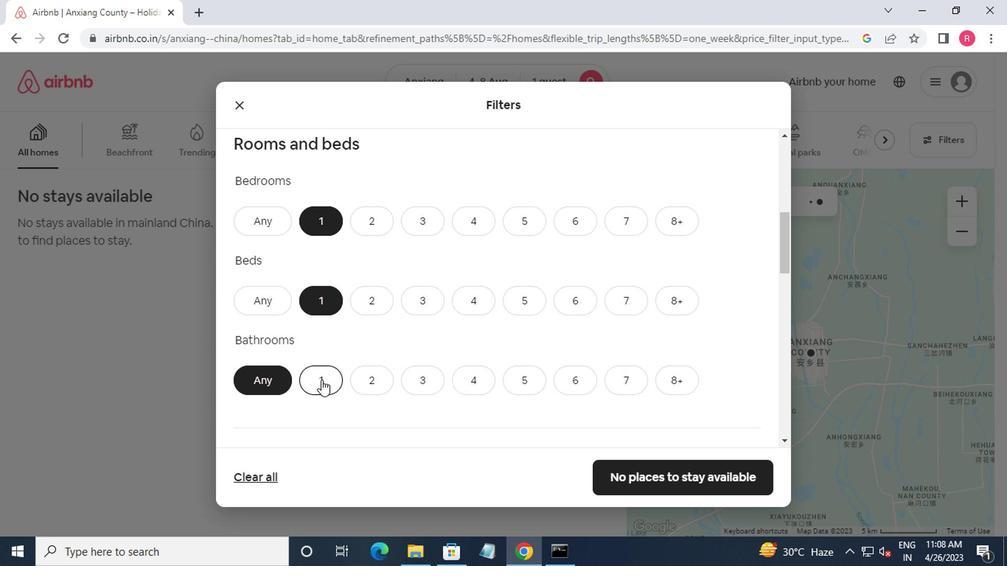 
Action: Mouse moved to (319, 377)
Screenshot: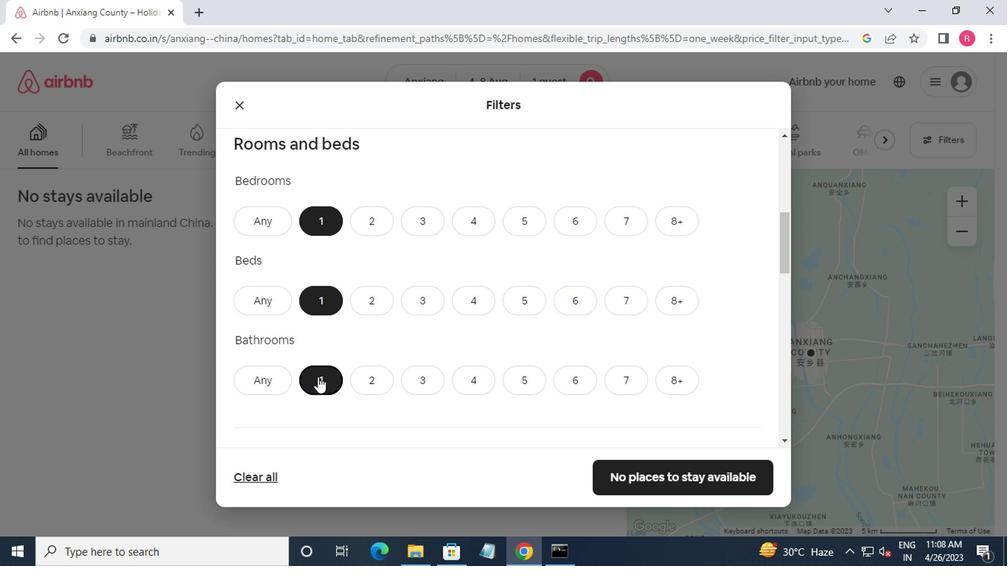 
Action: Mouse scrolled (319, 377) with delta (0, 0)
Screenshot: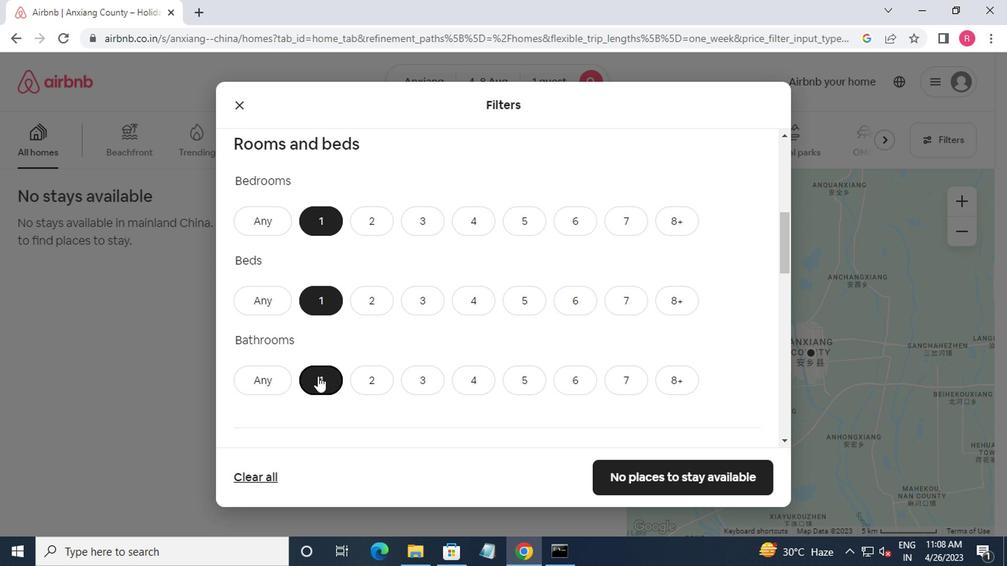 
Action: Mouse scrolled (319, 377) with delta (0, 0)
Screenshot: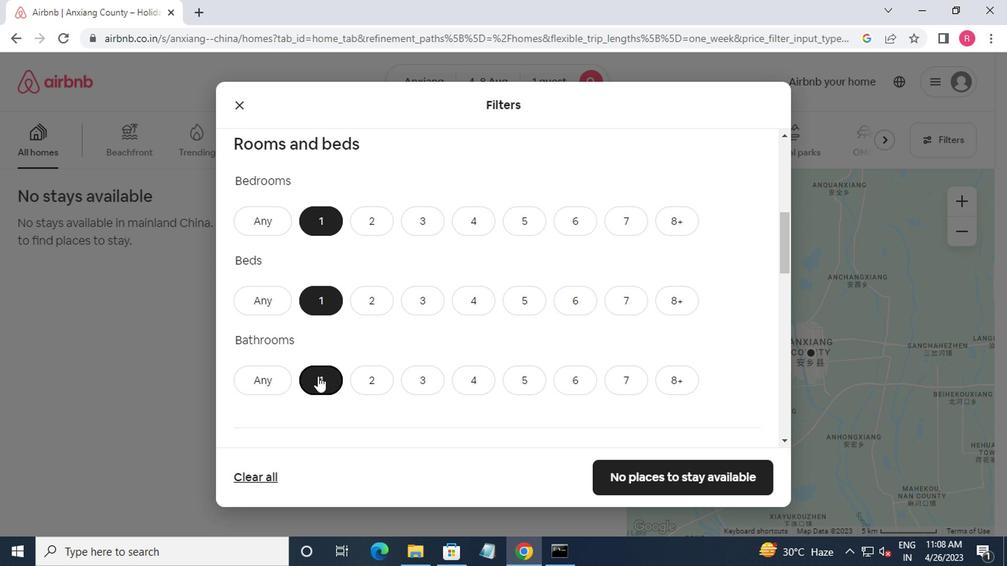 
Action: Mouse moved to (319, 377)
Screenshot: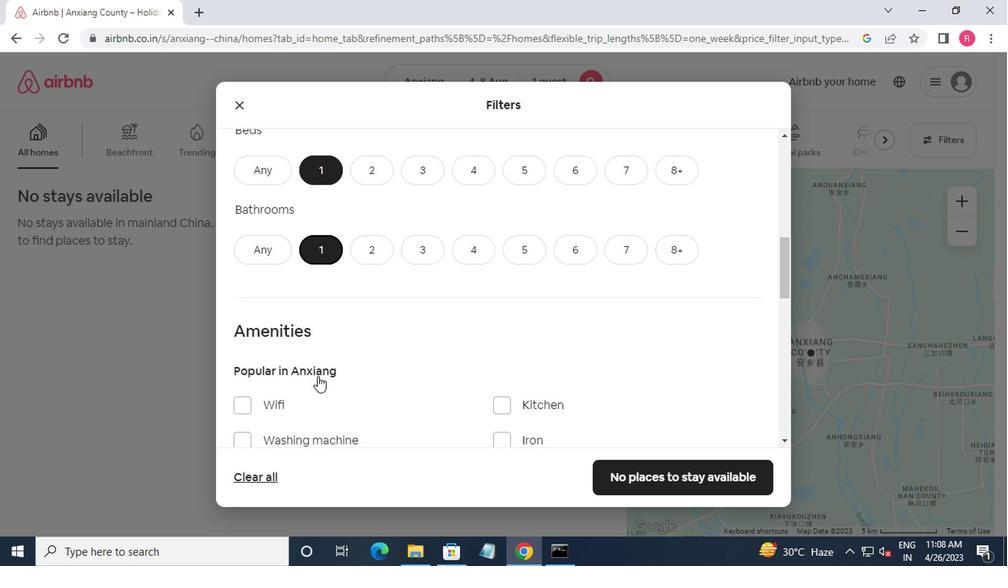 
Action: Mouse scrolled (319, 376) with delta (0, -1)
Screenshot: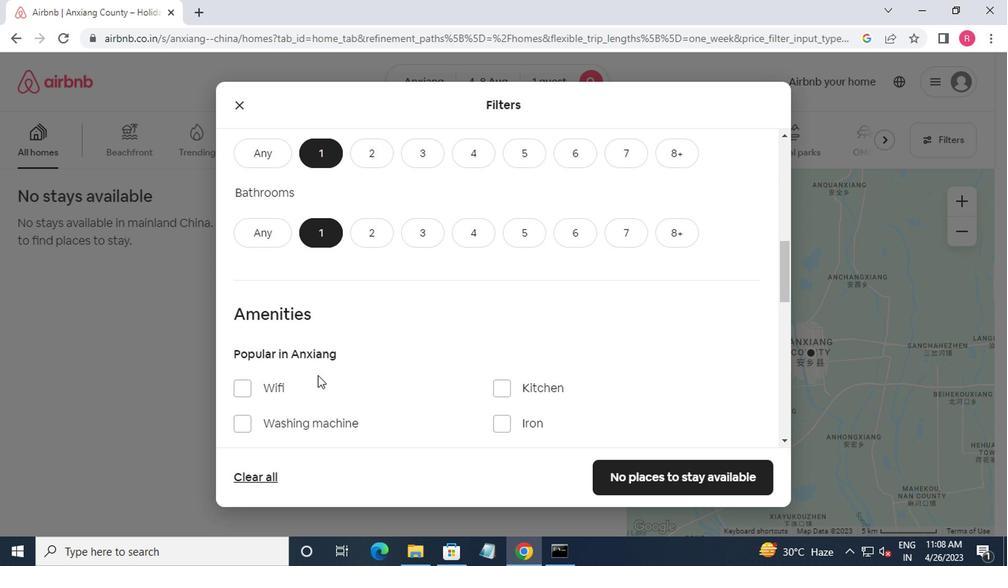 
Action: Mouse moved to (240, 319)
Screenshot: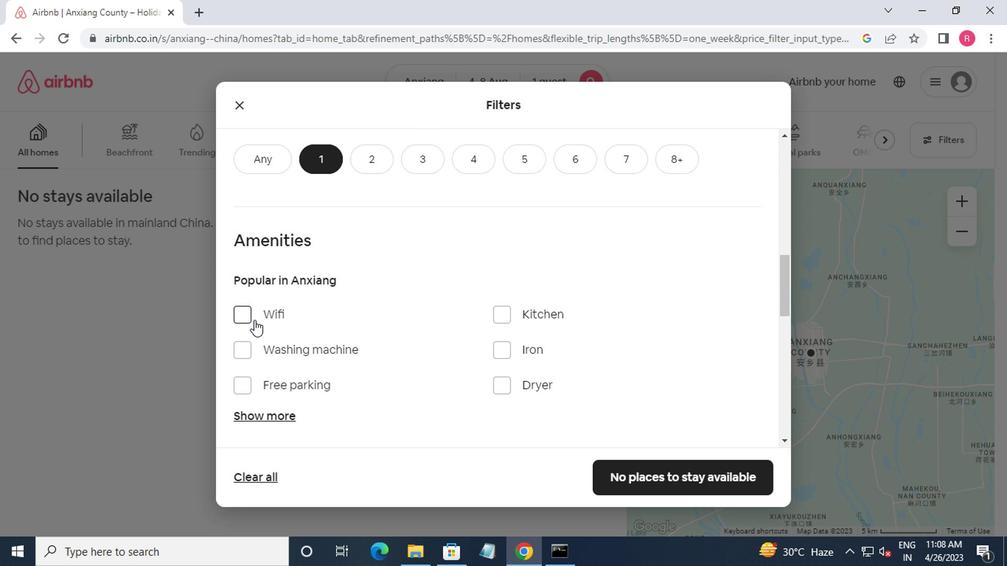 
Action: Mouse pressed left at (240, 319)
Screenshot: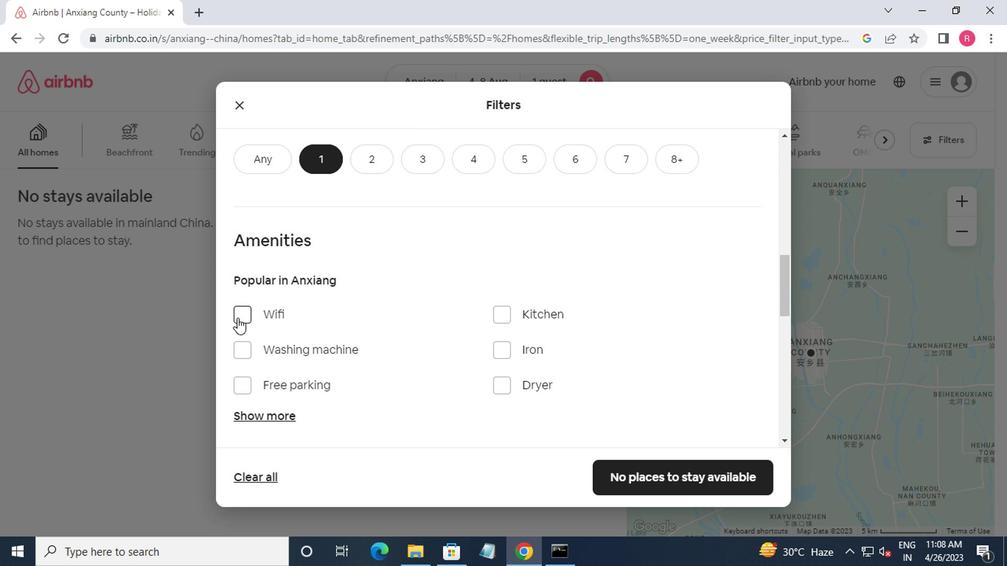 
Action: Mouse moved to (323, 323)
Screenshot: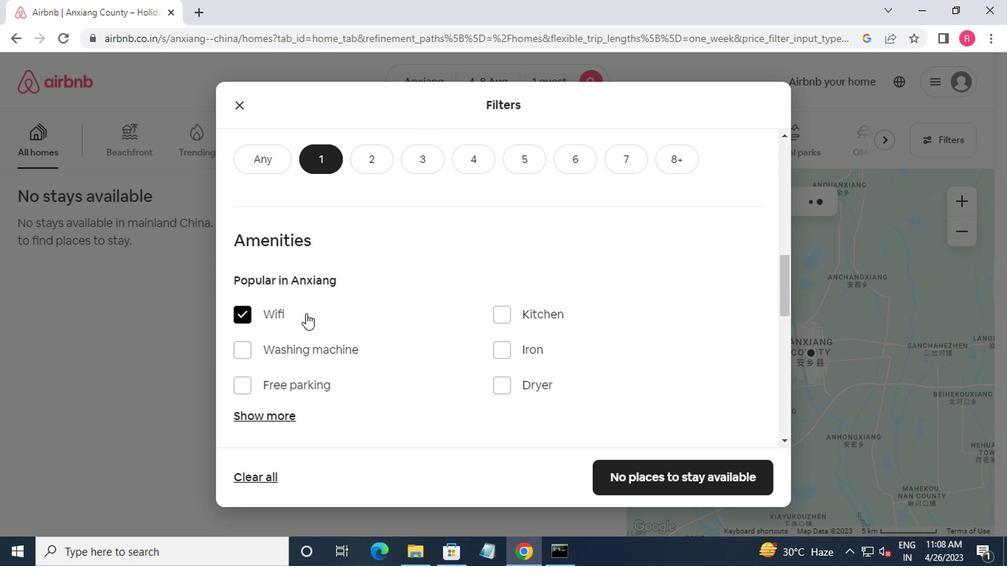 
Action: Mouse scrolled (323, 322) with delta (0, 0)
Screenshot: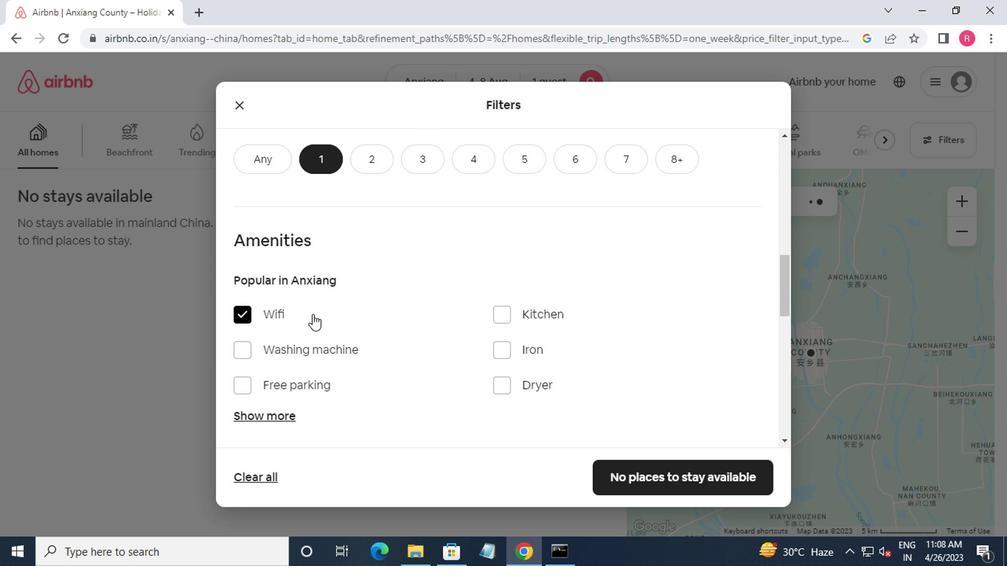 
Action: Mouse moved to (330, 328)
Screenshot: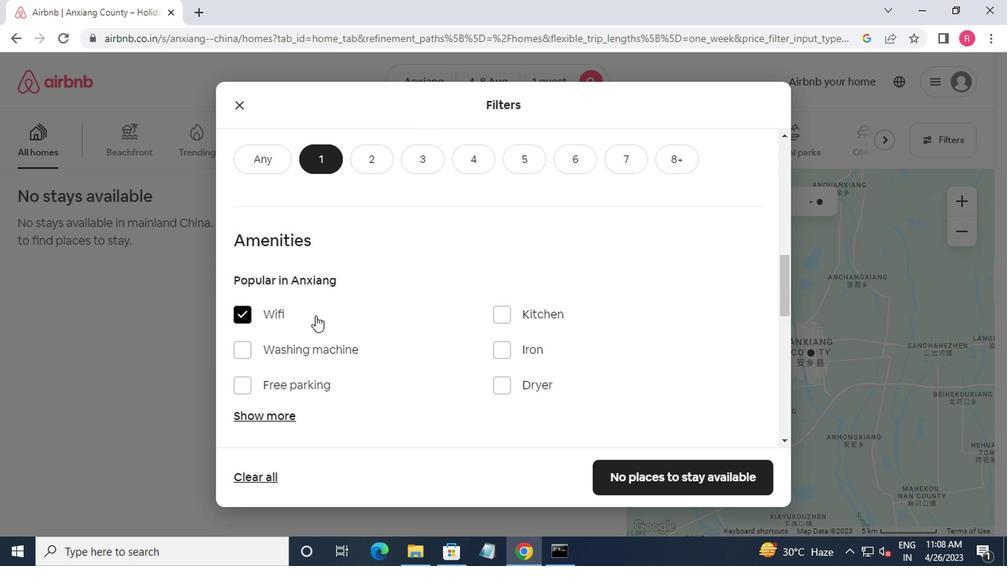 
Action: Mouse scrolled (330, 328) with delta (0, 0)
Screenshot: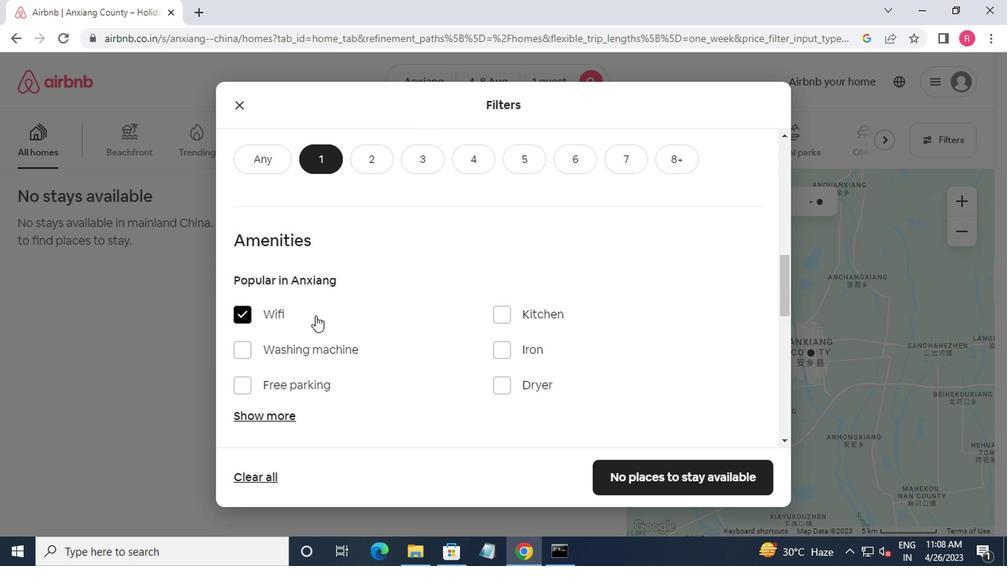 
Action: Mouse moved to (333, 330)
Screenshot: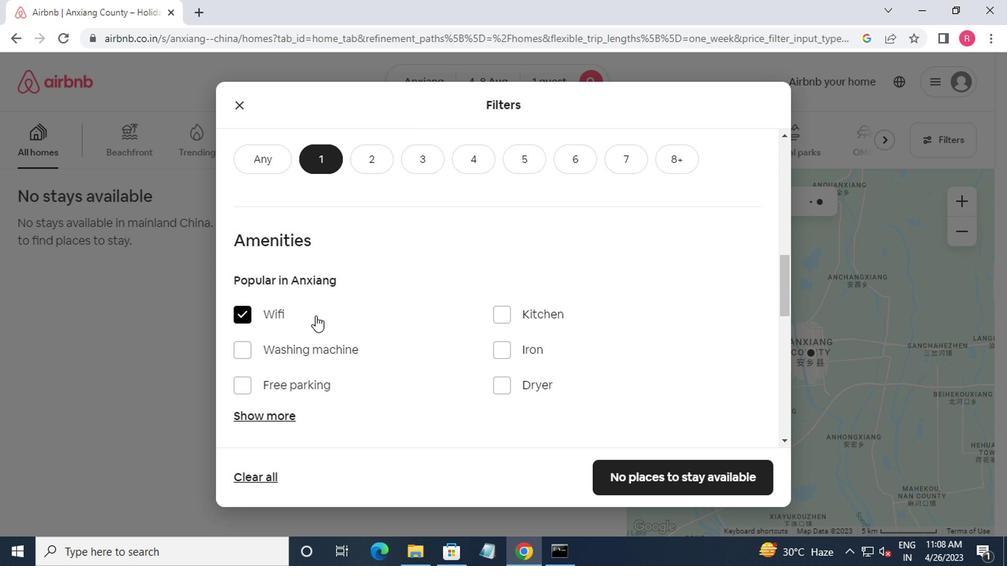 
Action: Mouse scrolled (333, 330) with delta (0, 0)
Screenshot: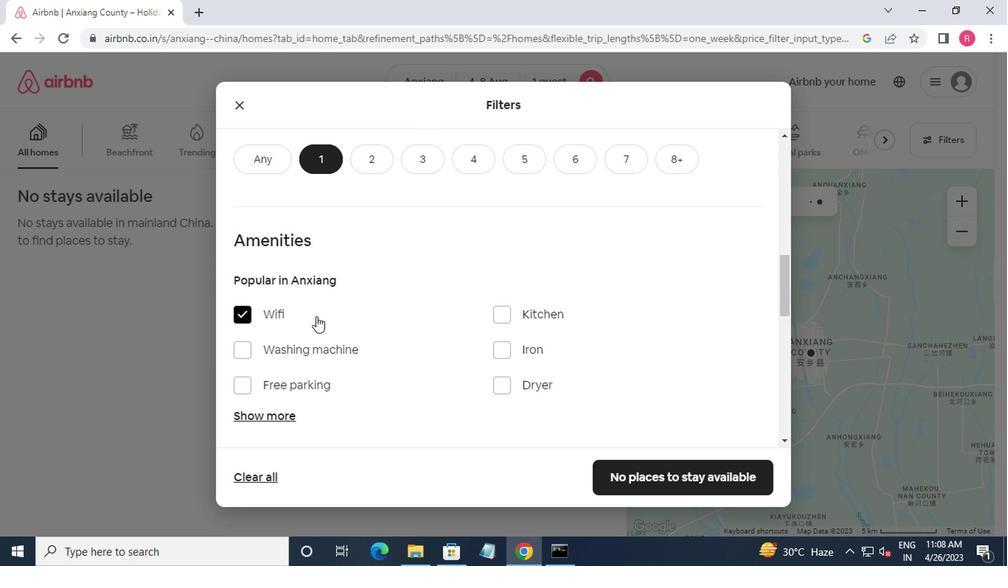 
Action: Mouse moved to (335, 332)
Screenshot: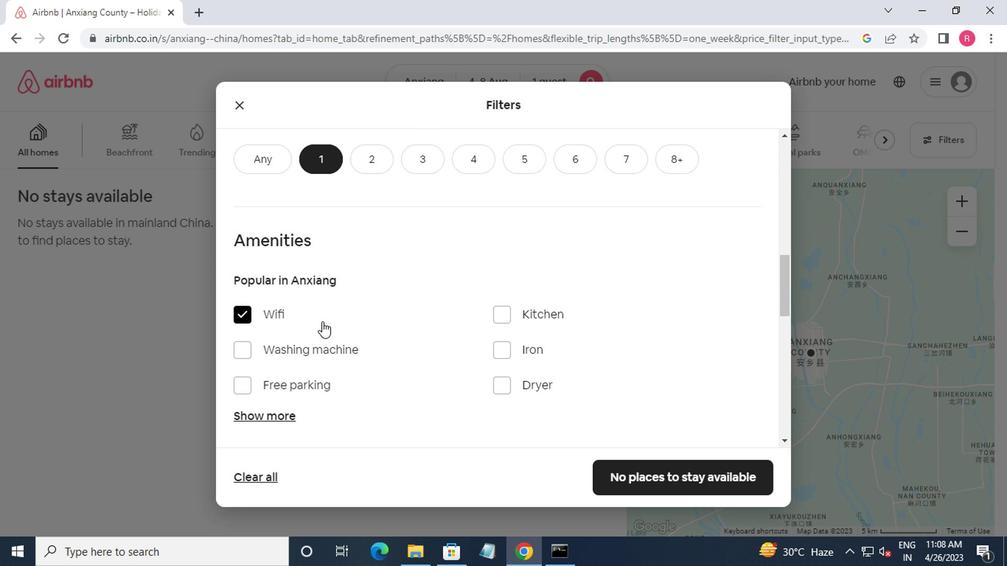 
Action: Mouse scrolled (335, 331) with delta (0, 0)
Screenshot: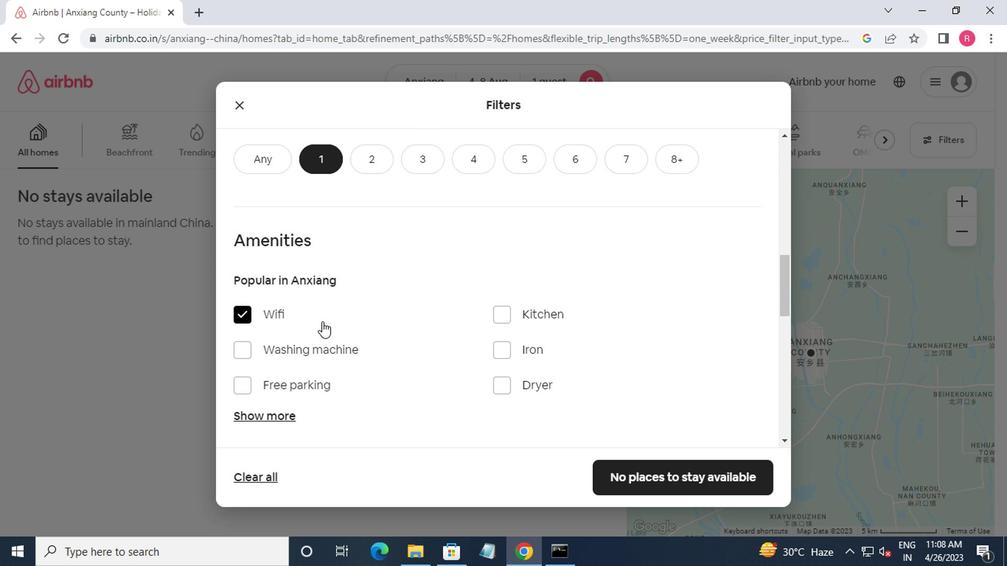 
Action: Mouse moved to (340, 332)
Screenshot: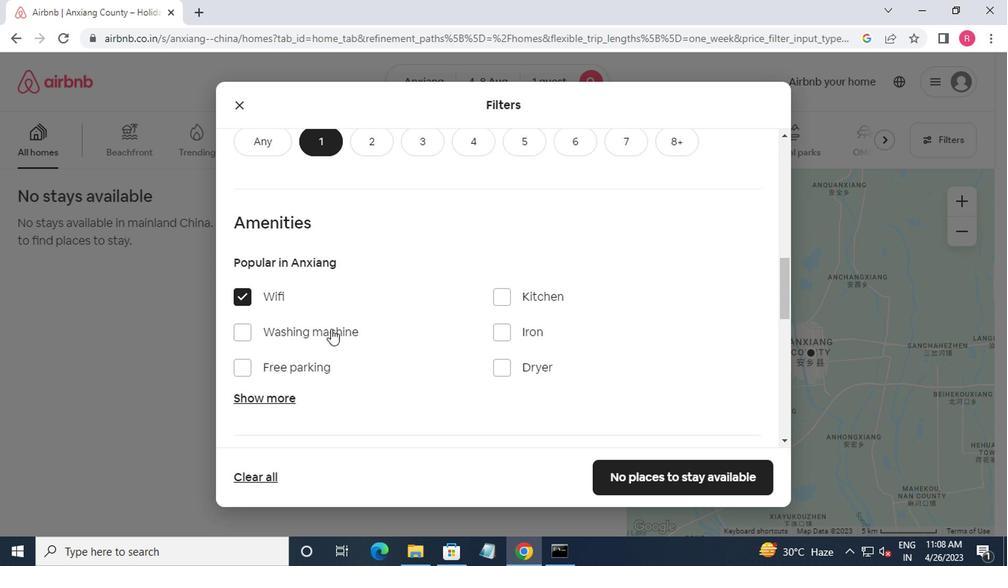 
Action: Mouse scrolled (340, 331) with delta (0, 0)
Screenshot: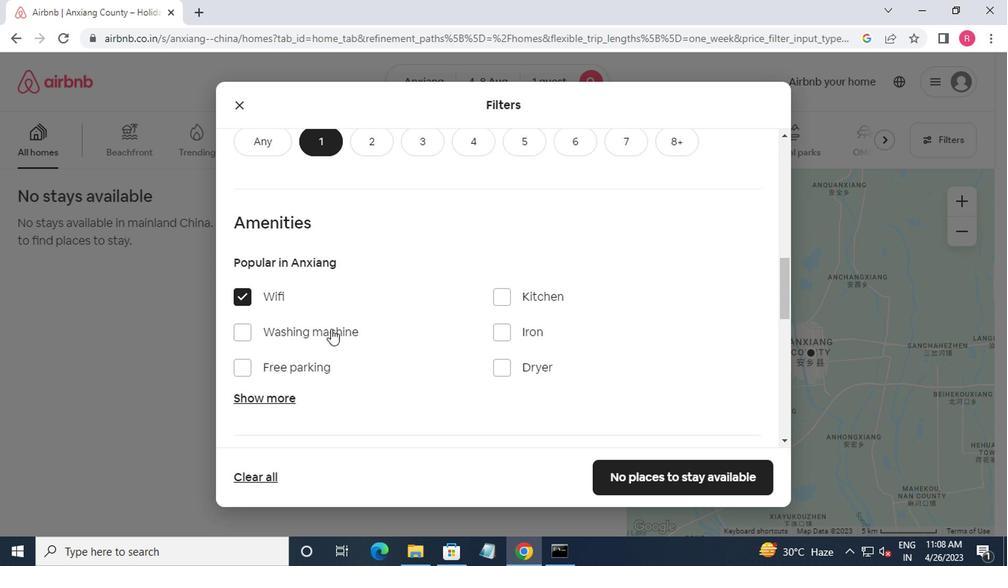
Action: Mouse moved to (713, 222)
Screenshot: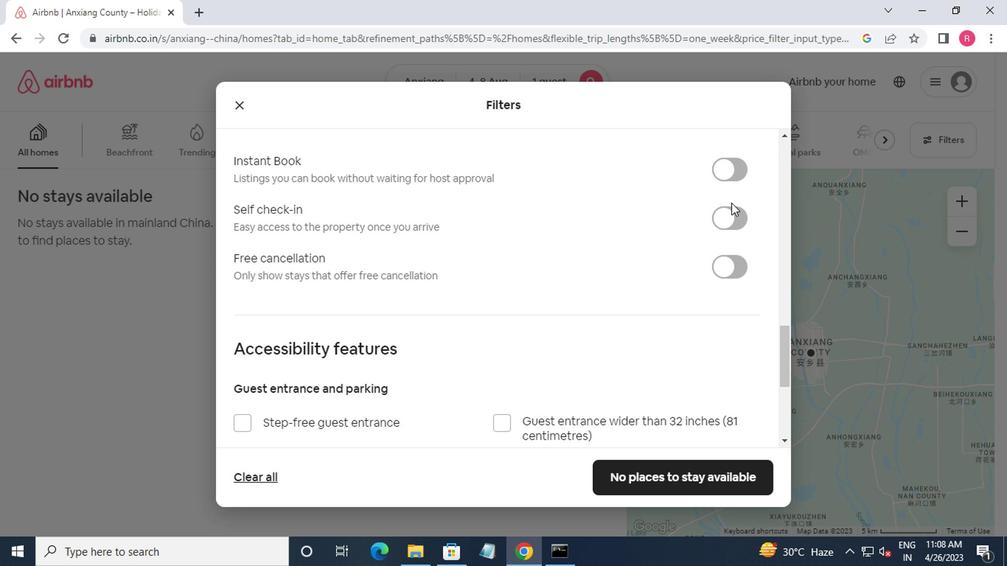 
Action: Mouse pressed left at (713, 222)
Screenshot: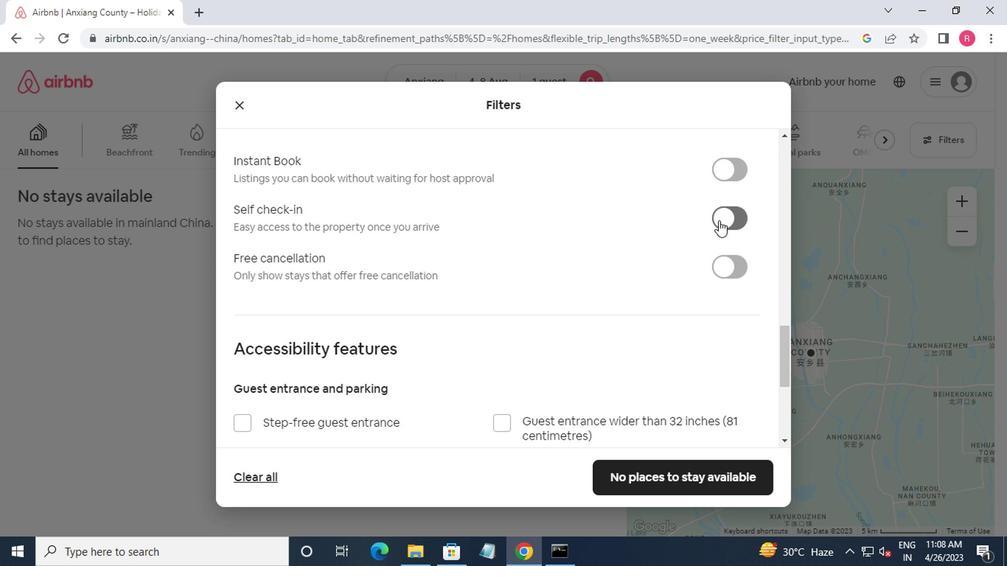 
Action: Mouse moved to (713, 235)
Screenshot: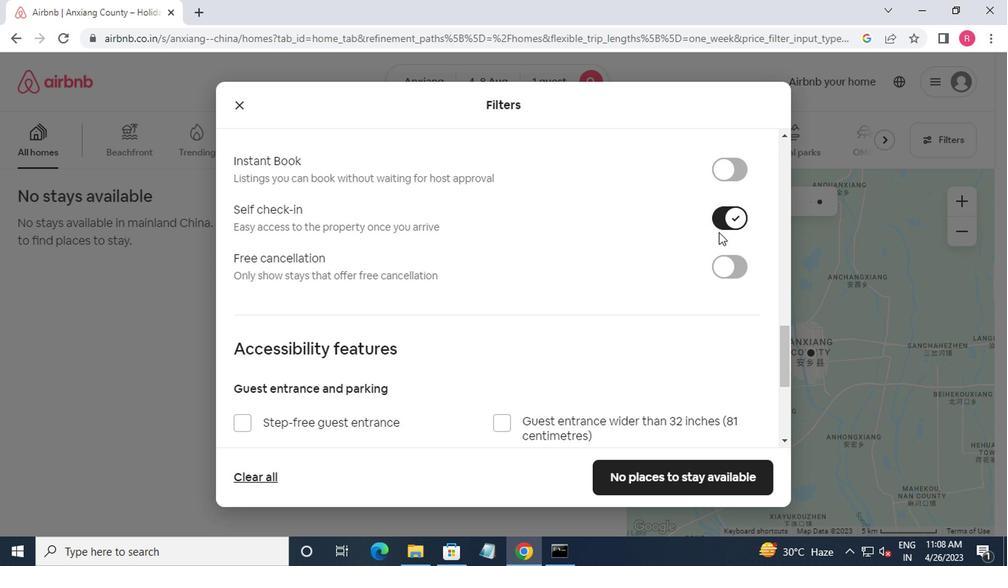 
Action: Mouse scrolled (713, 234) with delta (0, 0)
Screenshot: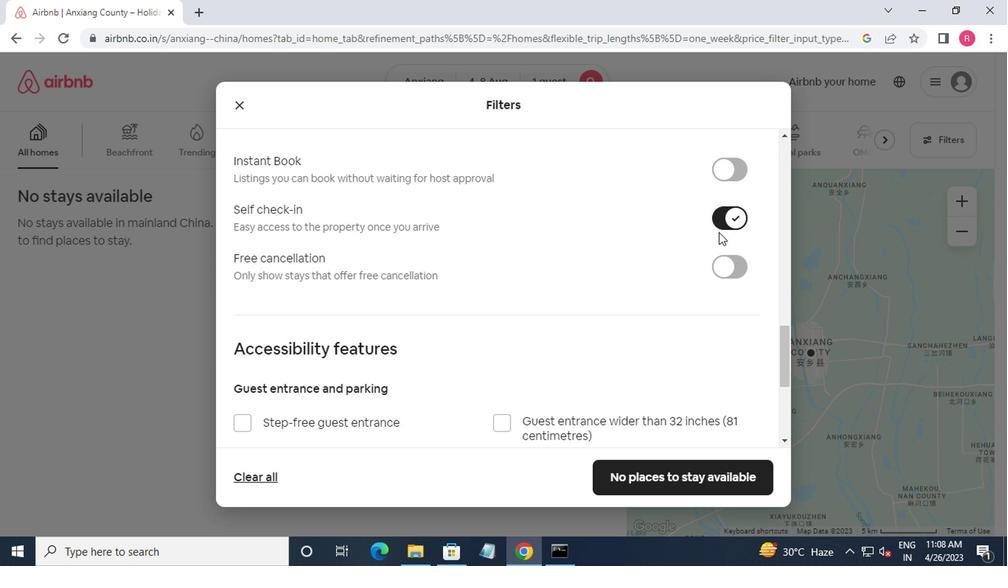 
Action: Mouse moved to (713, 237)
Screenshot: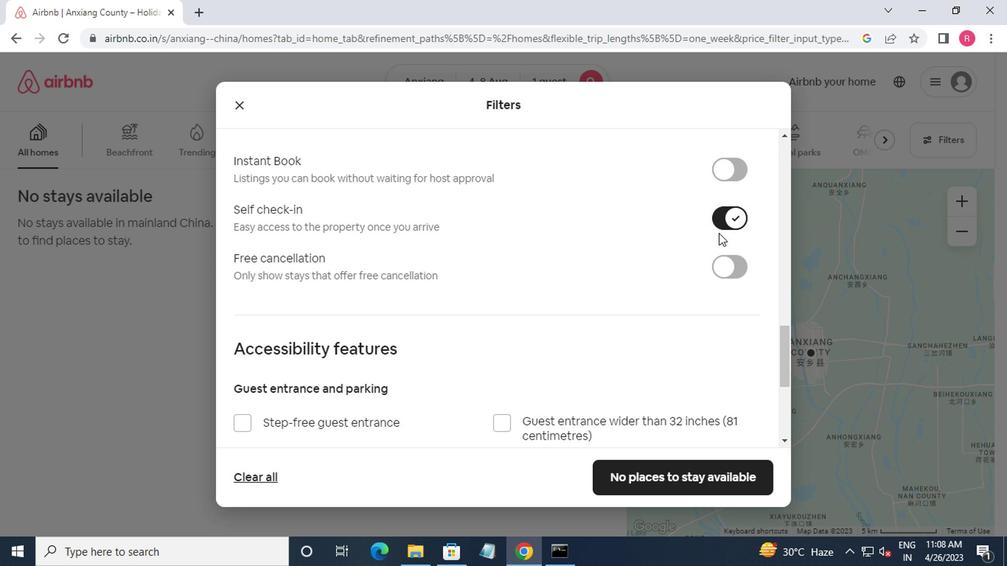 
Action: Mouse scrolled (713, 236) with delta (0, -1)
Screenshot: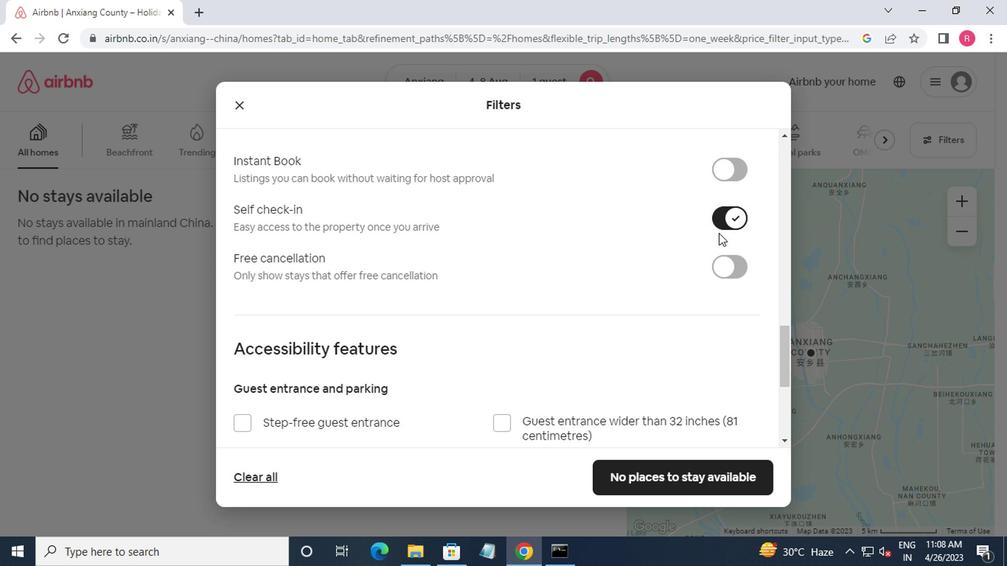 
Action: Mouse moved to (713, 238)
Screenshot: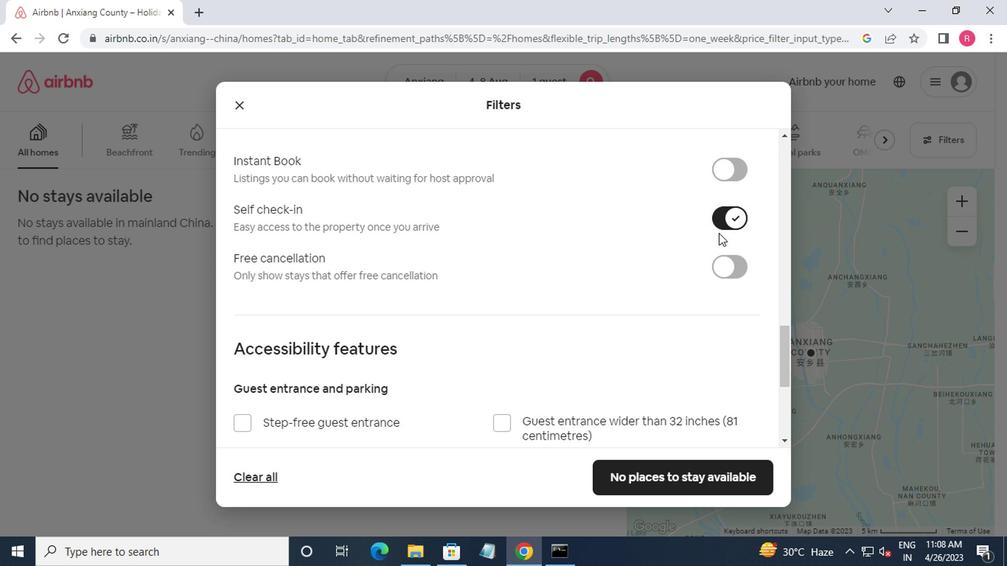 
Action: Mouse scrolled (713, 238) with delta (0, 0)
Screenshot: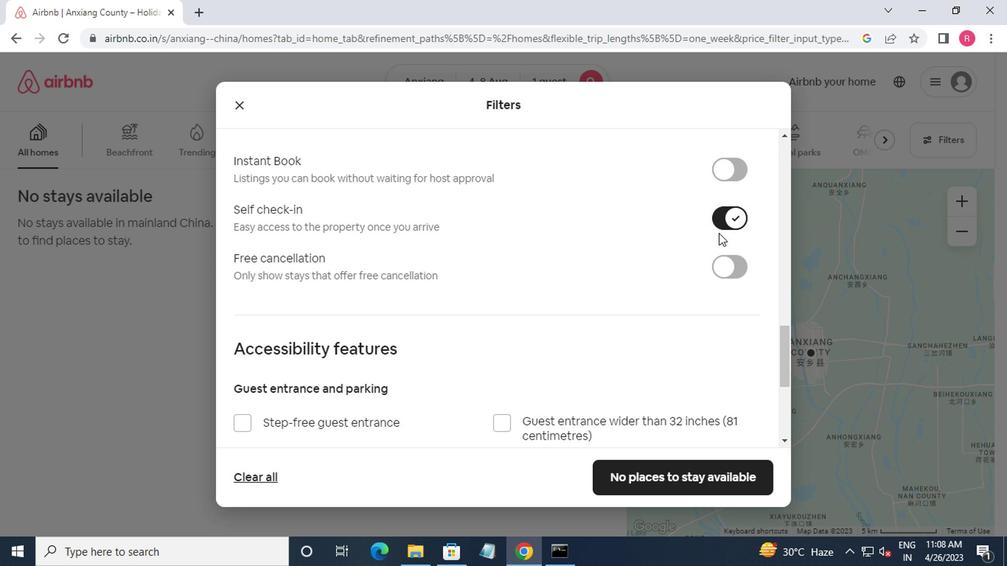 
Action: Mouse moved to (712, 244)
Screenshot: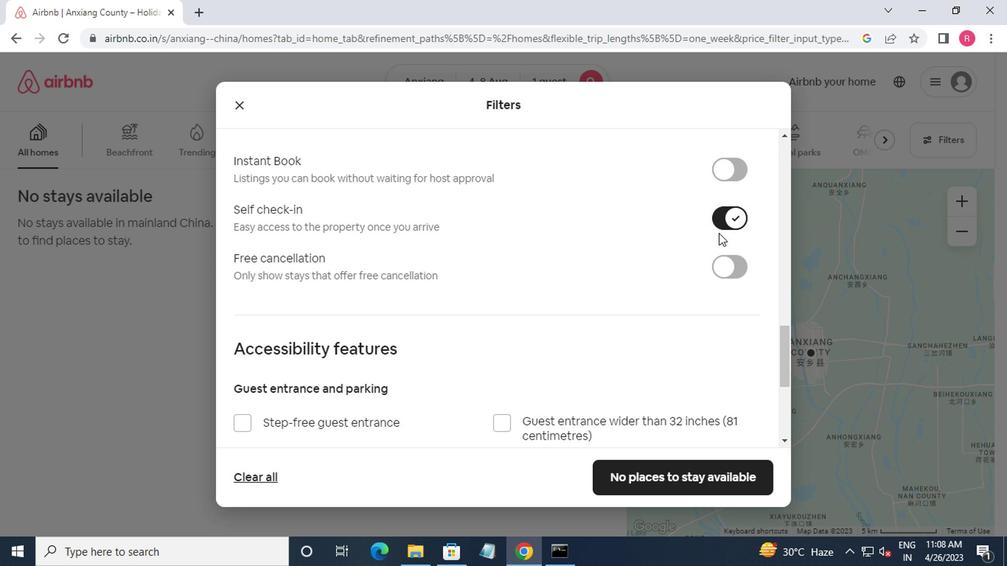 
Action: Mouse scrolled (712, 243) with delta (0, 0)
Screenshot: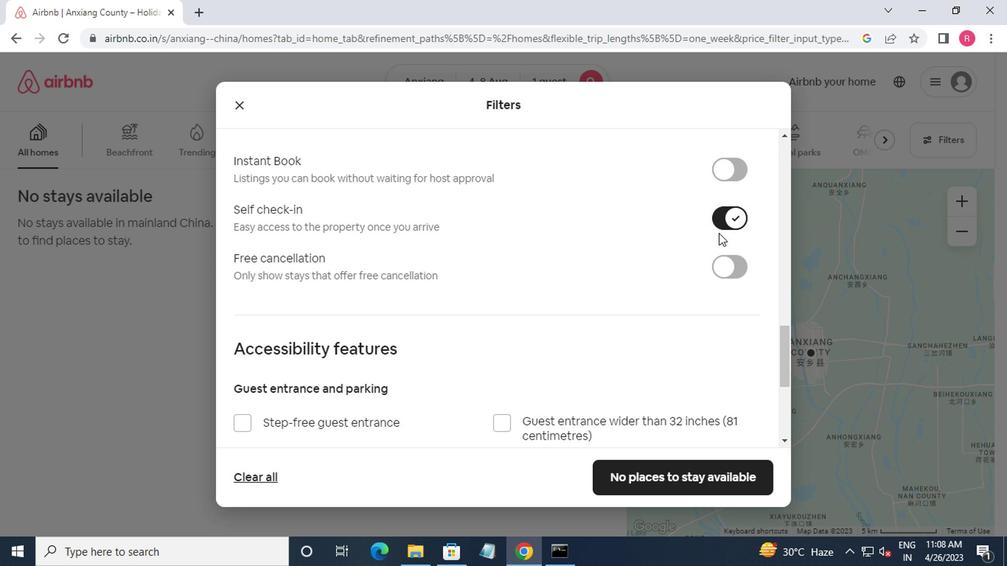 
Action: Mouse moved to (710, 247)
Screenshot: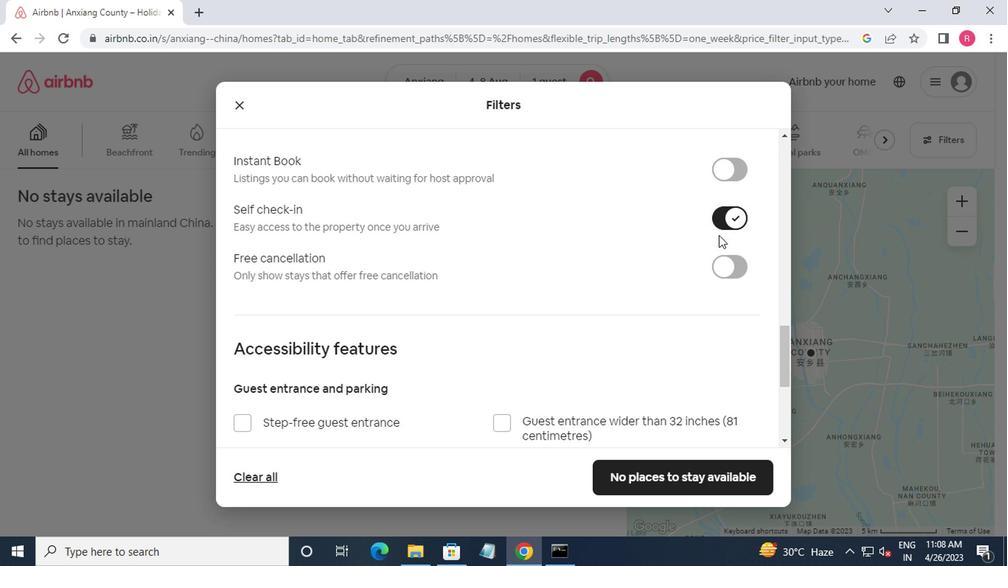 
Action: Mouse scrolled (710, 247) with delta (0, 0)
Screenshot: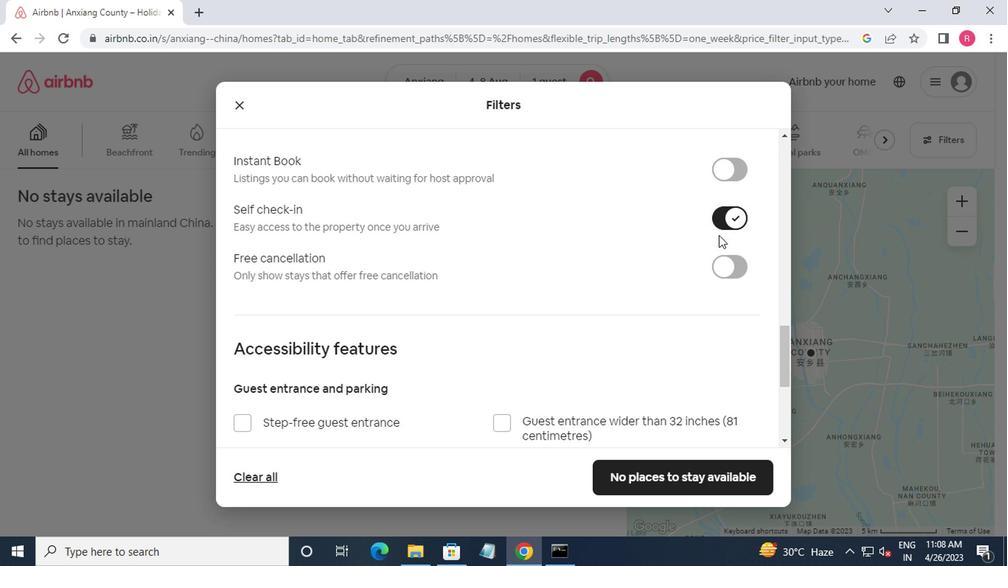 
Action: Mouse moved to (643, 476)
Screenshot: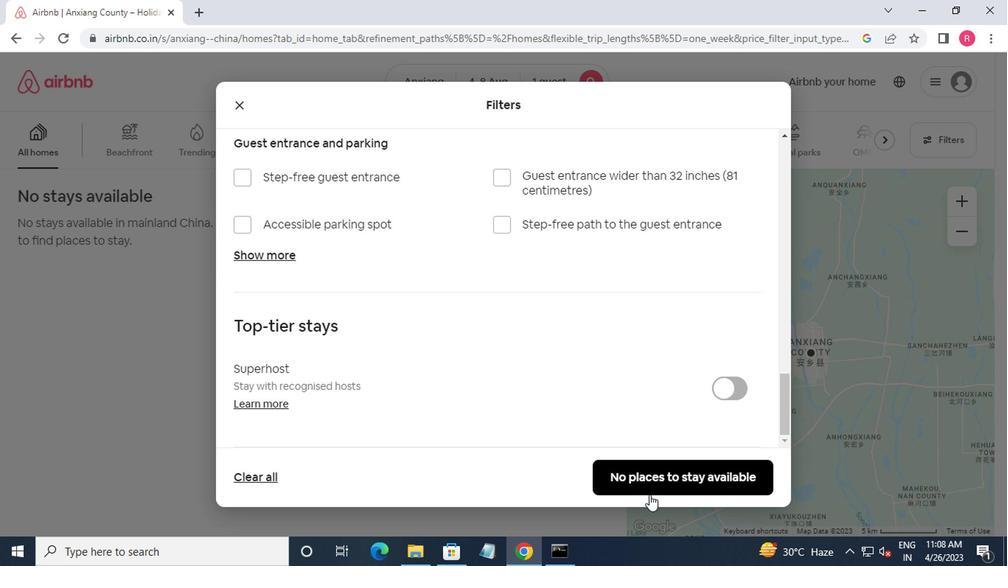 
Action: Mouse pressed left at (643, 476)
Screenshot: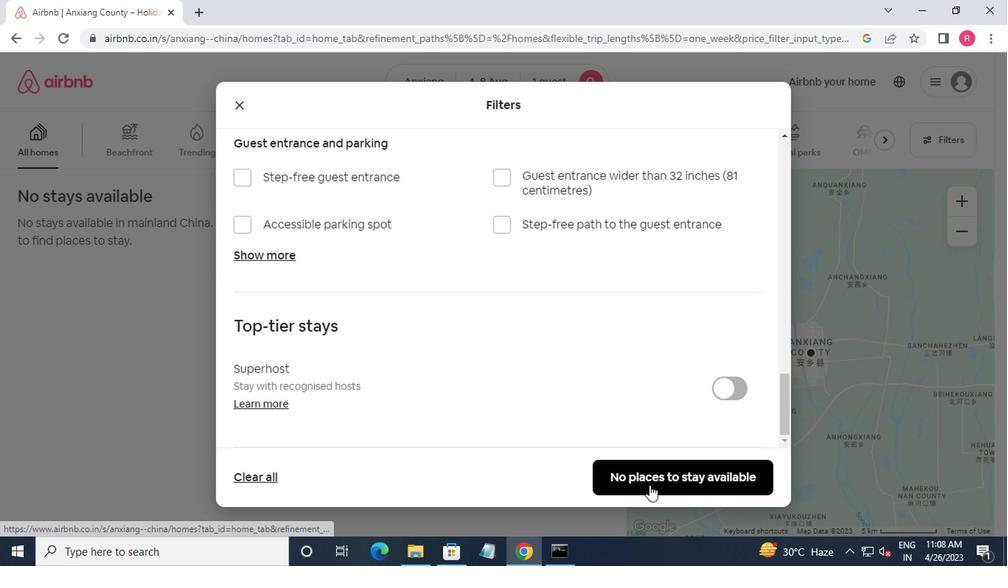 
Action: Mouse moved to (643, 477)
Screenshot: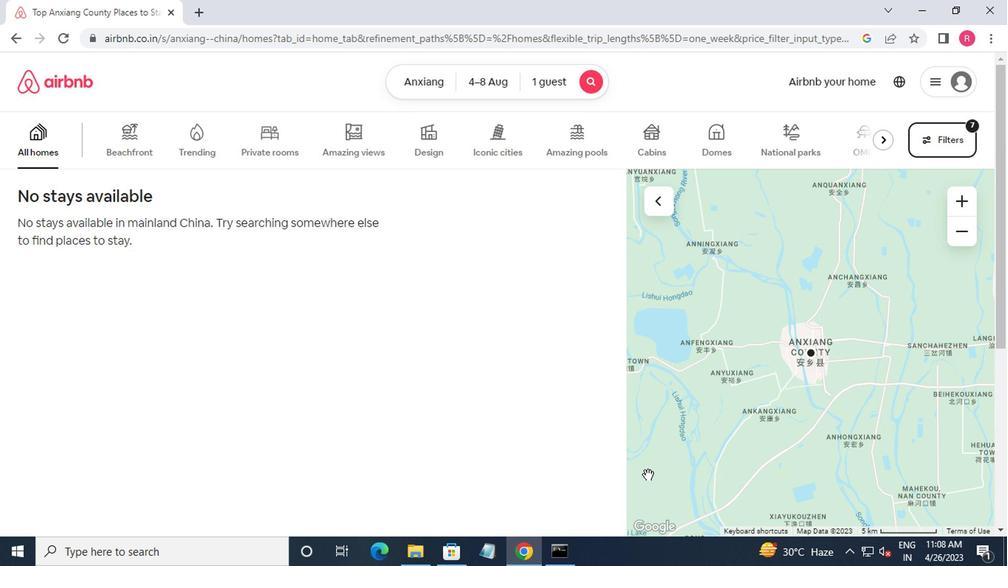 
